 Task: Add Attachment from "Attach a link" to Card Card0000000120 in Board Board0000000030 in Workspace WS0000000010 in Trello. Add Cover Red to Card Card0000000120 in Board Board0000000030 in Workspace WS0000000010 in Trello. Add "Join Card" Button Button0000000120  to Card Card0000000120 in Board Board0000000030 in Workspace WS0000000010 in Trello. Add Description DS0000000120 to Card Card0000000120 in Board Board0000000030 in Workspace WS0000000010 in Trello. Add Comment CM0000000120 to Card Card0000000120 in Board Board0000000030 in Workspace WS0000000010 in Trello
Action: Mouse moved to (685, 84)
Screenshot: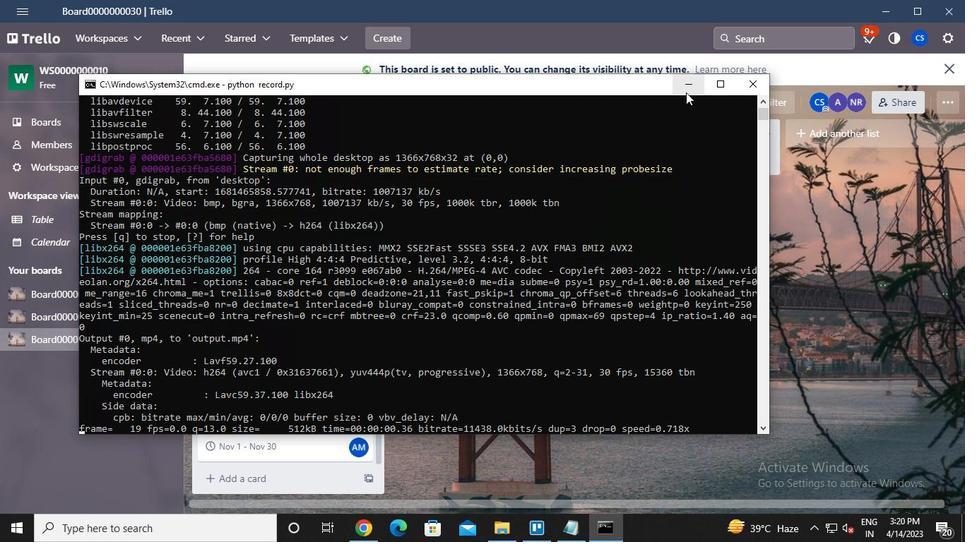 
Action: Mouse pressed left at (685, 84)
Screenshot: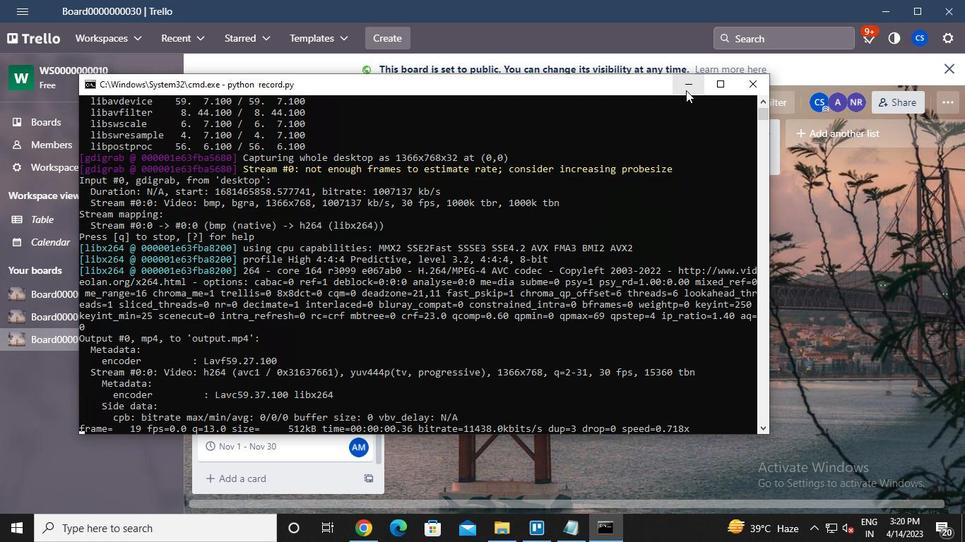 
Action: Mouse moved to (290, 419)
Screenshot: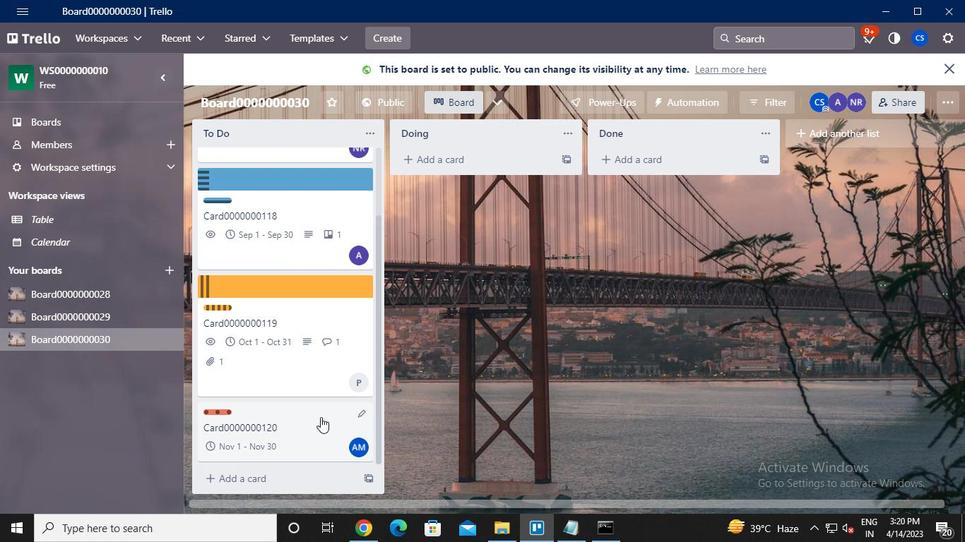 
Action: Mouse pressed left at (290, 419)
Screenshot: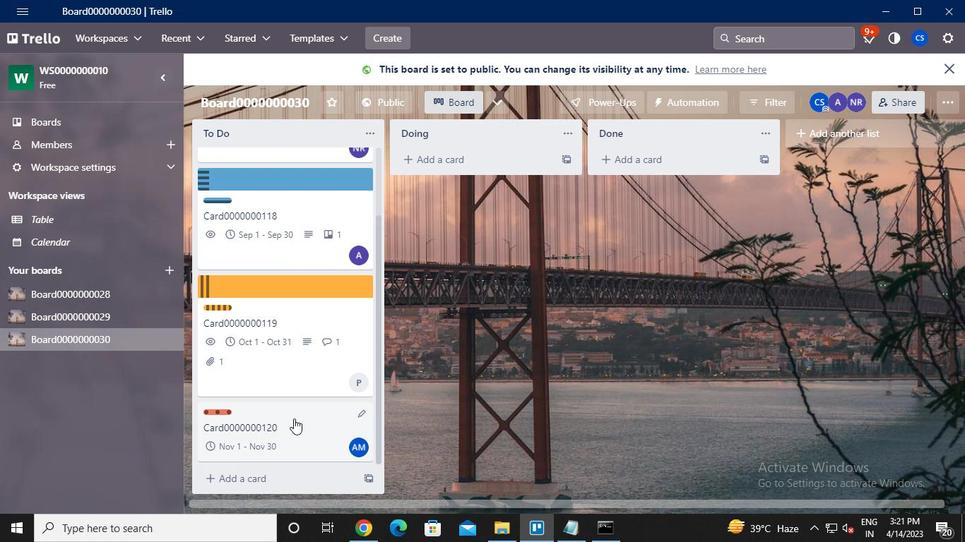
Action: Mouse moved to (666, 305)
Screenshot: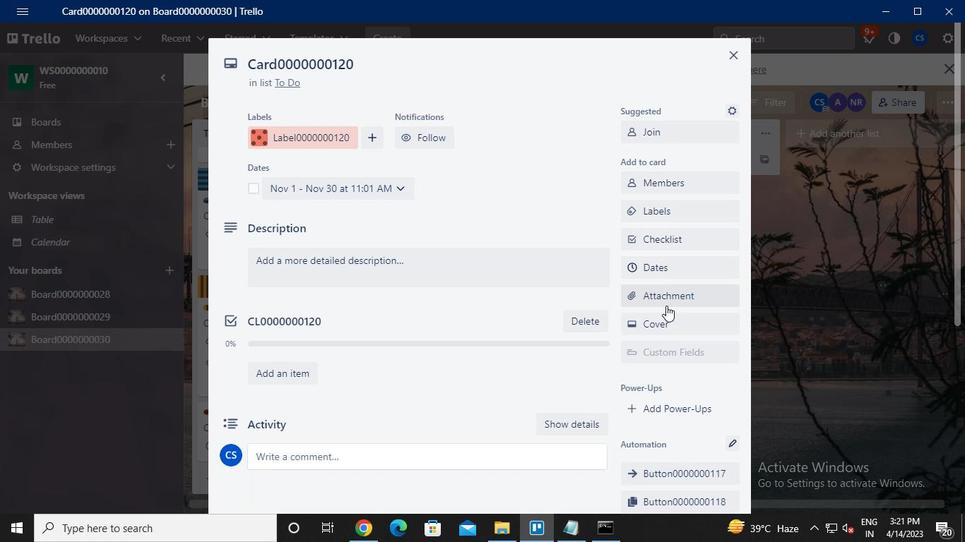 
Action: Mouse pressed left at (666, 305)
Screenshot: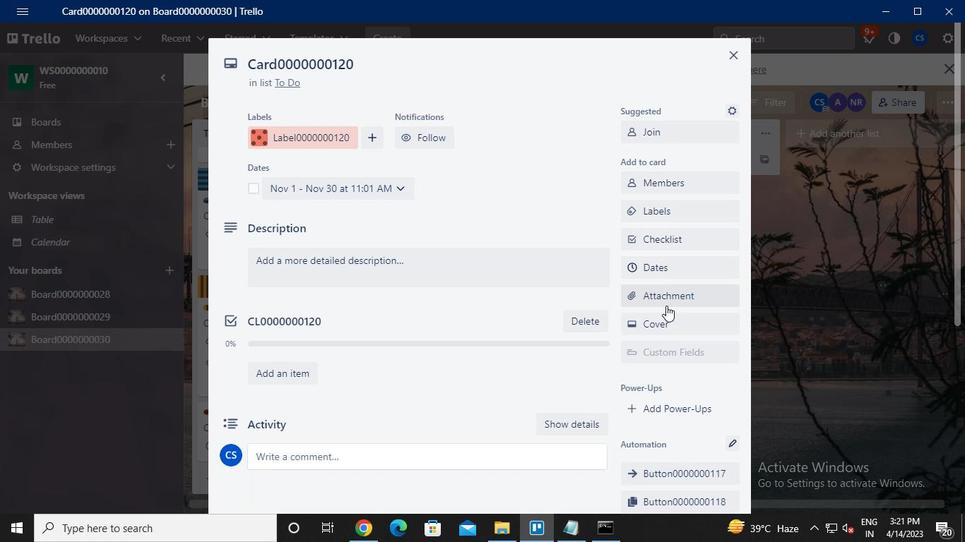 
Action: Keyboard Key.ctrl_l
Screenshot: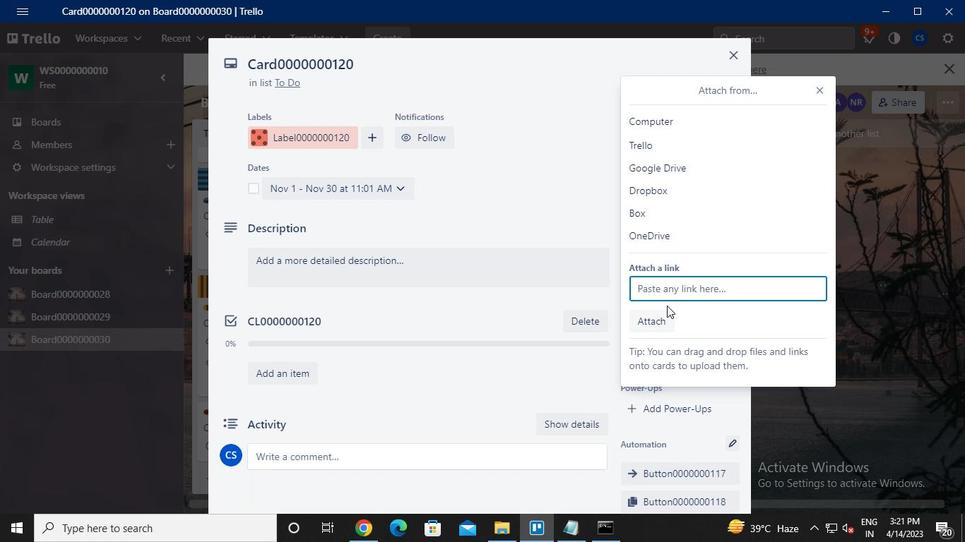 
Action: Keyboard \x16
Screenshot: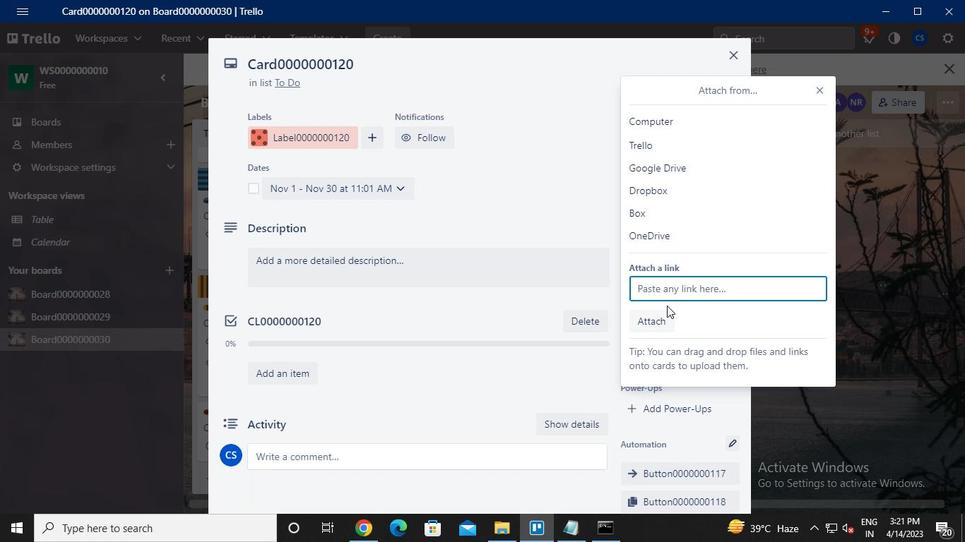 
Action: Keyboard Key.enter
Screenshot: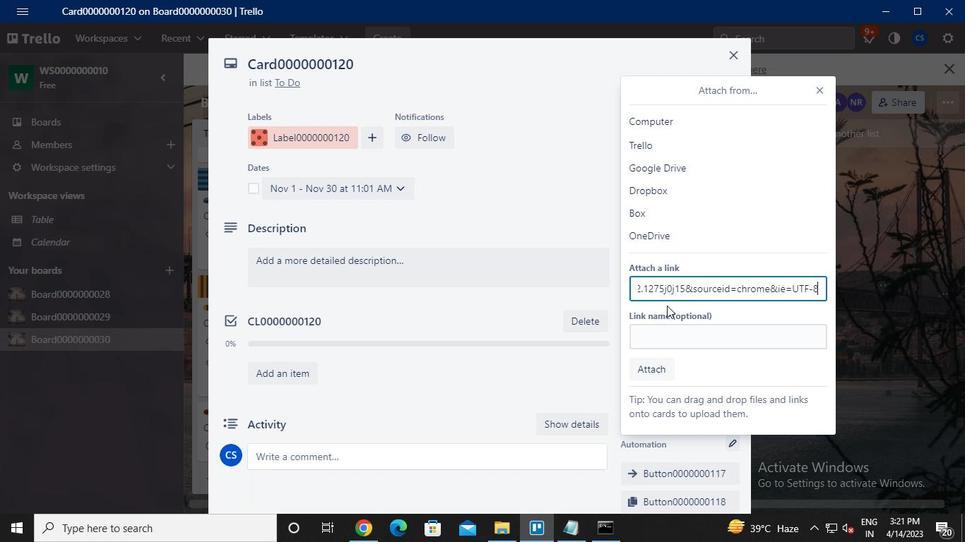 
Action: Mouse moved to (671, 319)
Screenshot: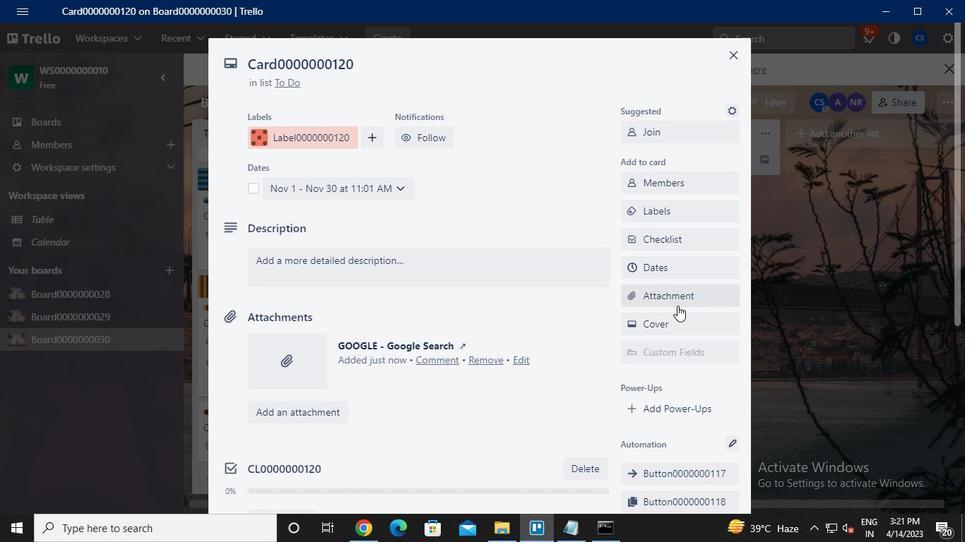
Action: Mouse pressed left at (671, 319)
Screenshot: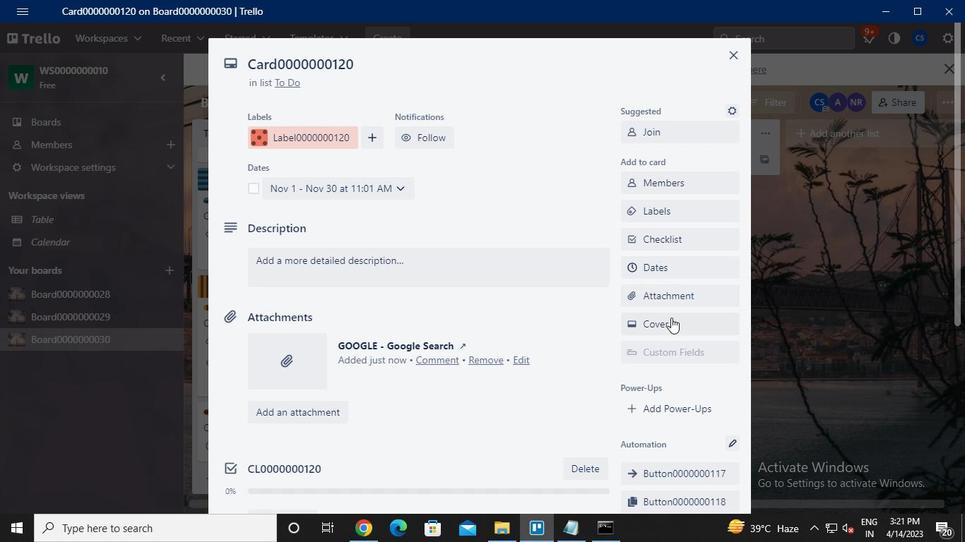 
Action: Mouse moved to (771, 228)
Screenshot: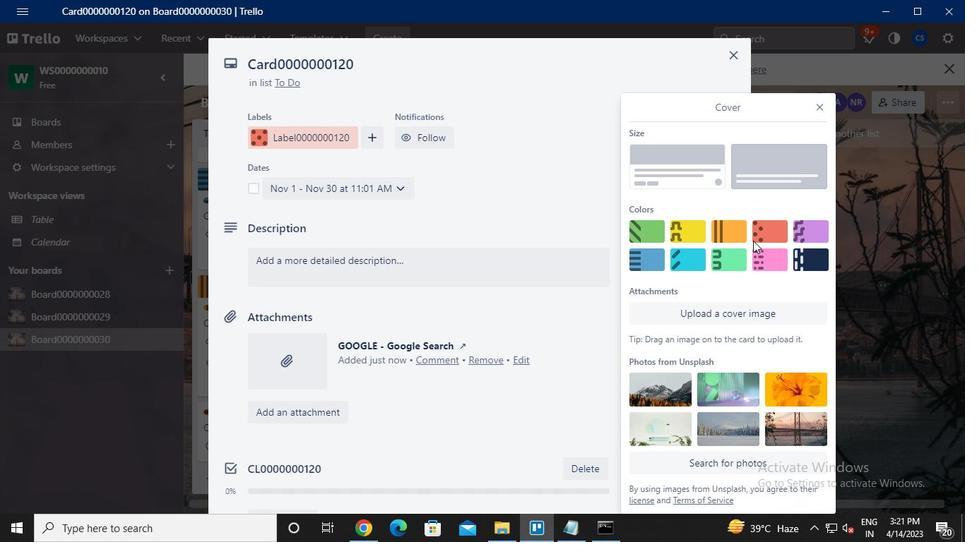 
Action: Mouse pressed left at (771, 228)
Screenshot: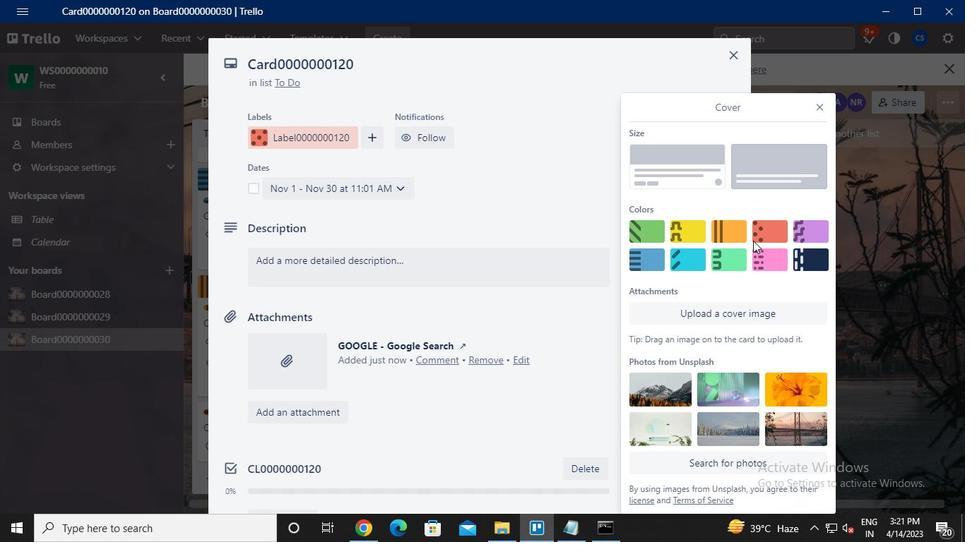 
Action: Mouse moved to (820, 83)
Screenshot: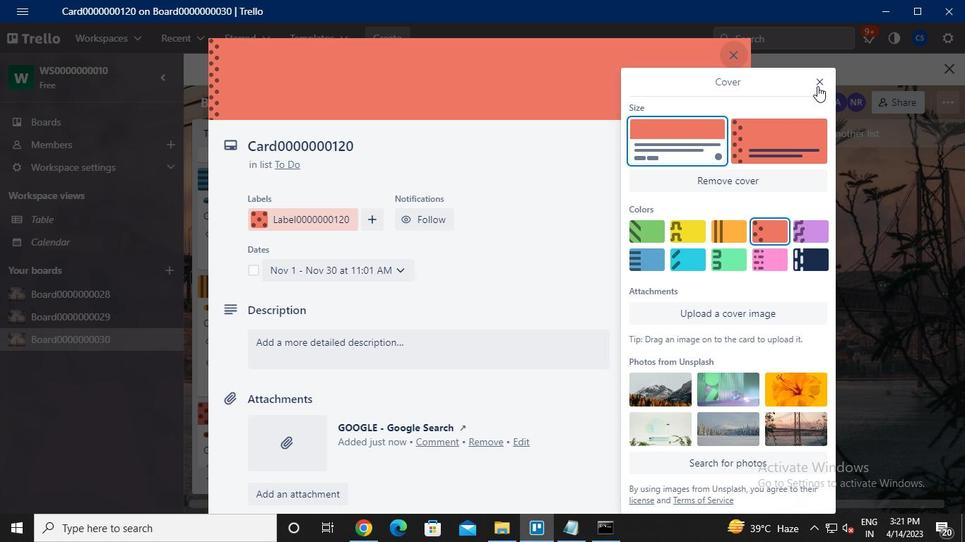 
Action: Mouse pressed left at (820, 83)
Screenshot: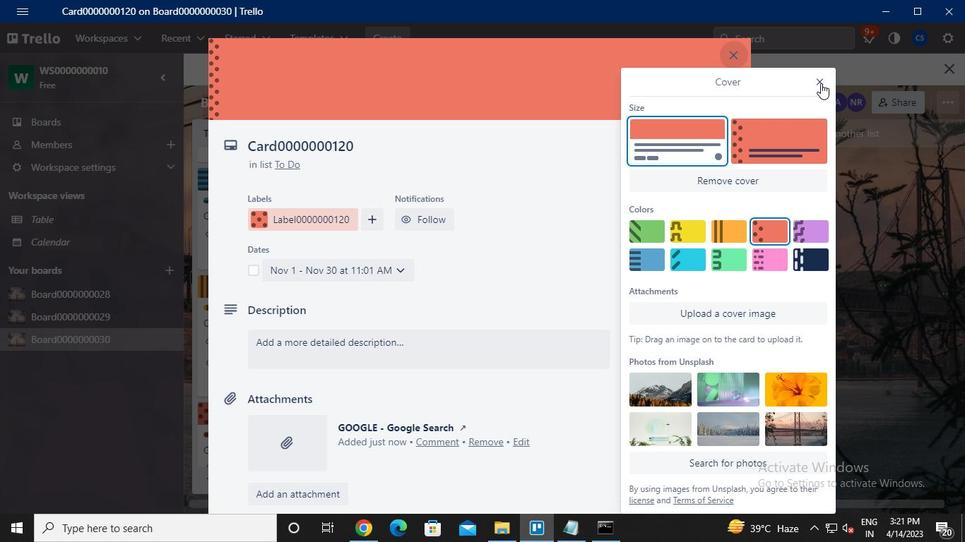 
Action: Mouse moved to (669, 252)
Screenshot: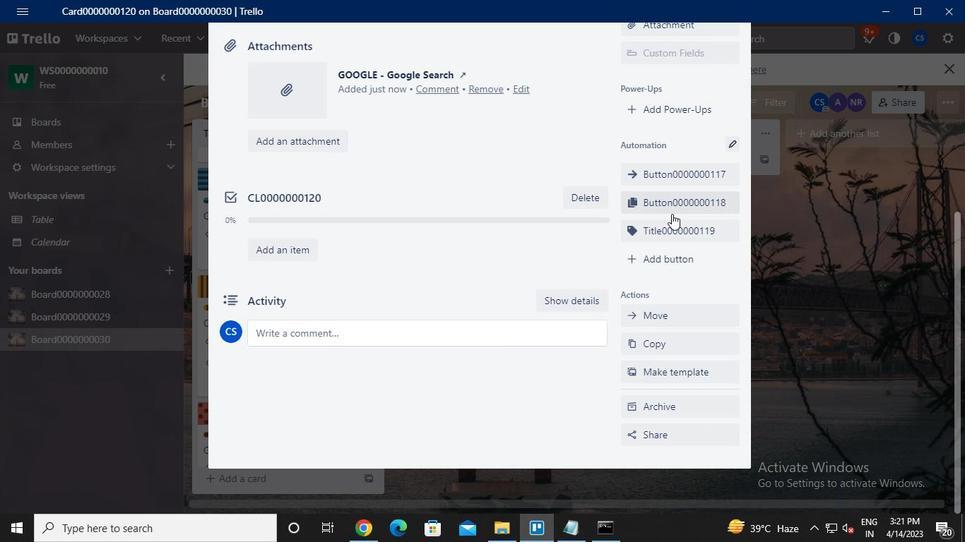 
Action: Mouse pressed left at (669, 252)
Screenshot: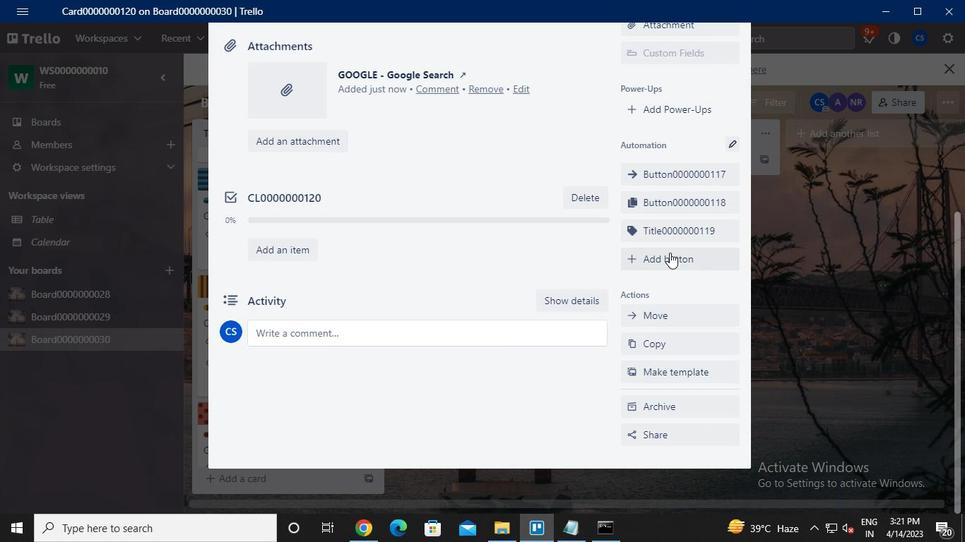
Action: Mouse moved to (685, 209)
Screenshot: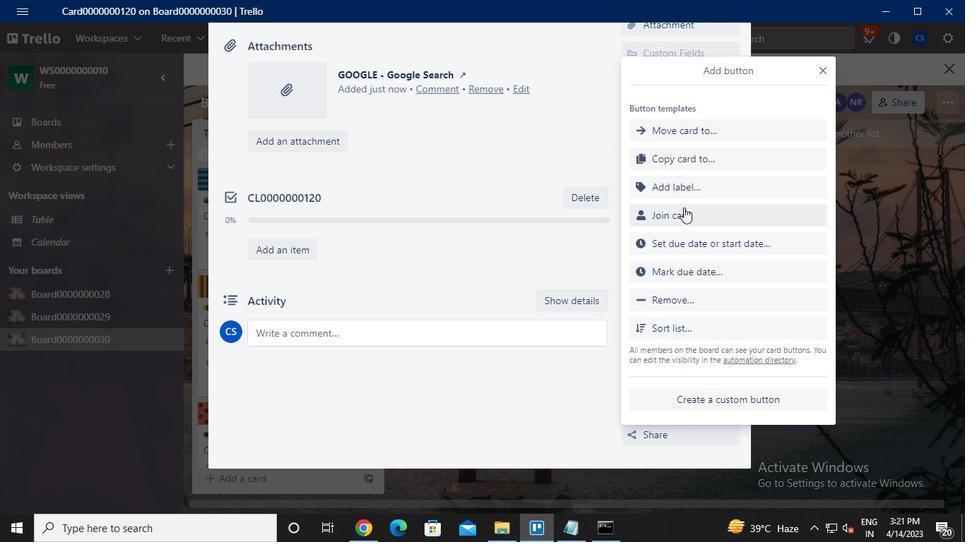
Action: Mouse pressed left at (685, 209)
Screenshot: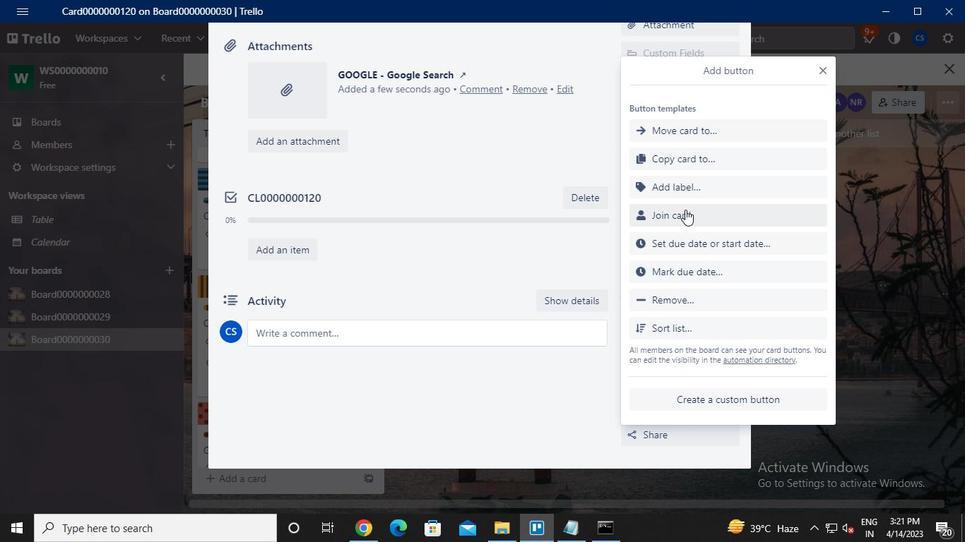 
Action: Mouse moved to (660, 209)
Screenshot: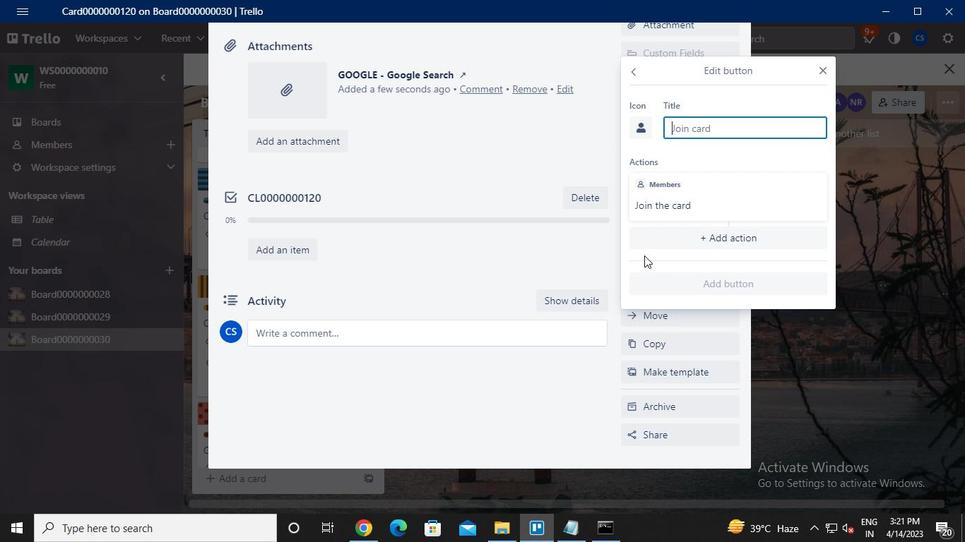 
Action: Keyboard Key.caps_lock
Screenshot: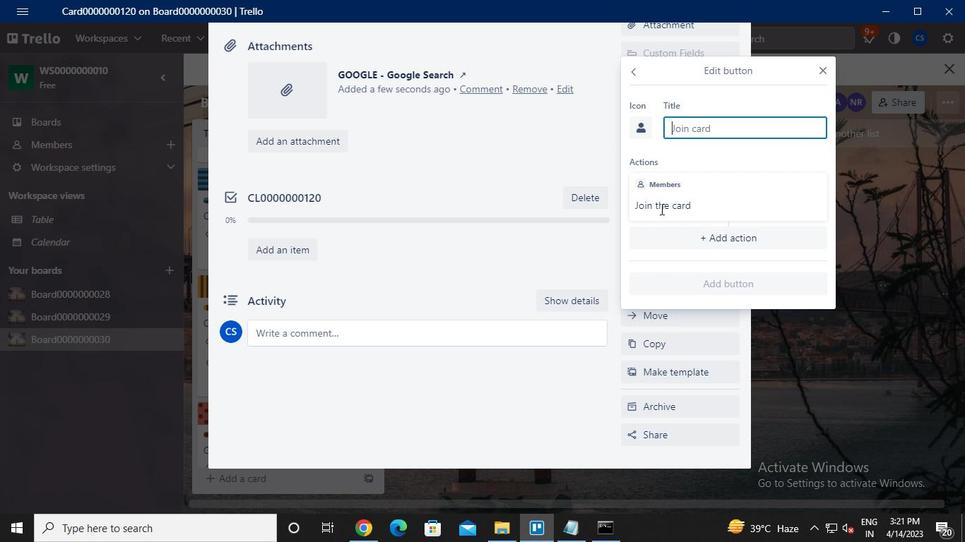 
Action: Keyboard Key.caps_lock
Screenshot: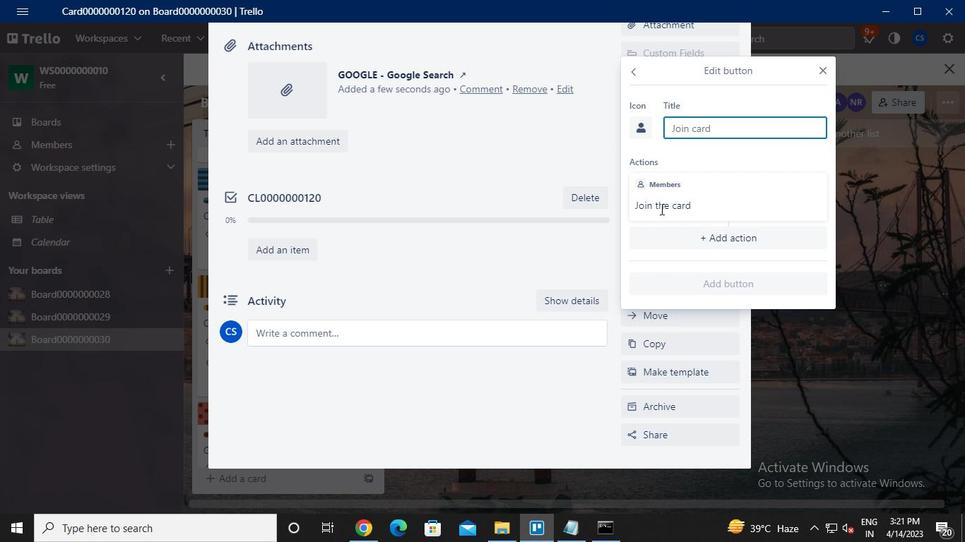 
Action: Keyboard b
Screenshot: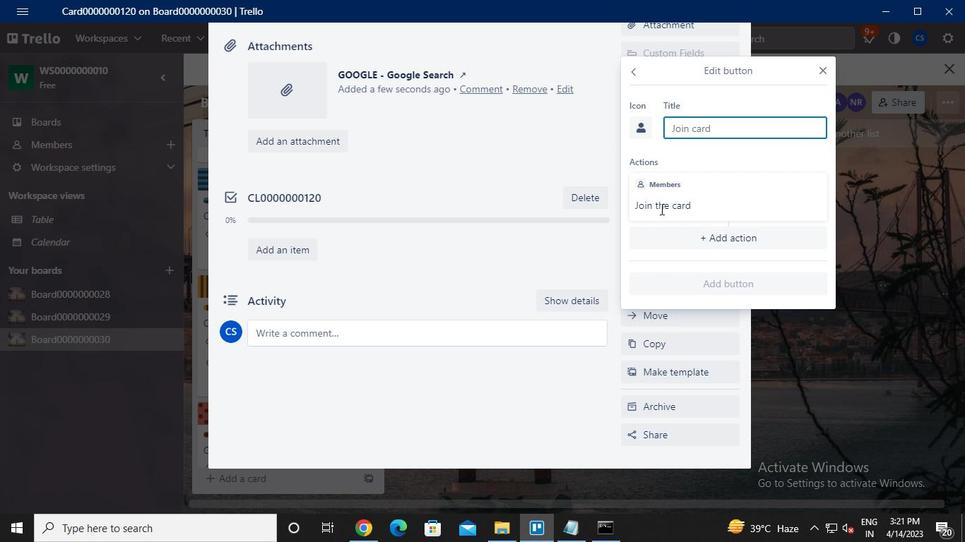
Action: Keyboard Key.caps_lock
Screenshot: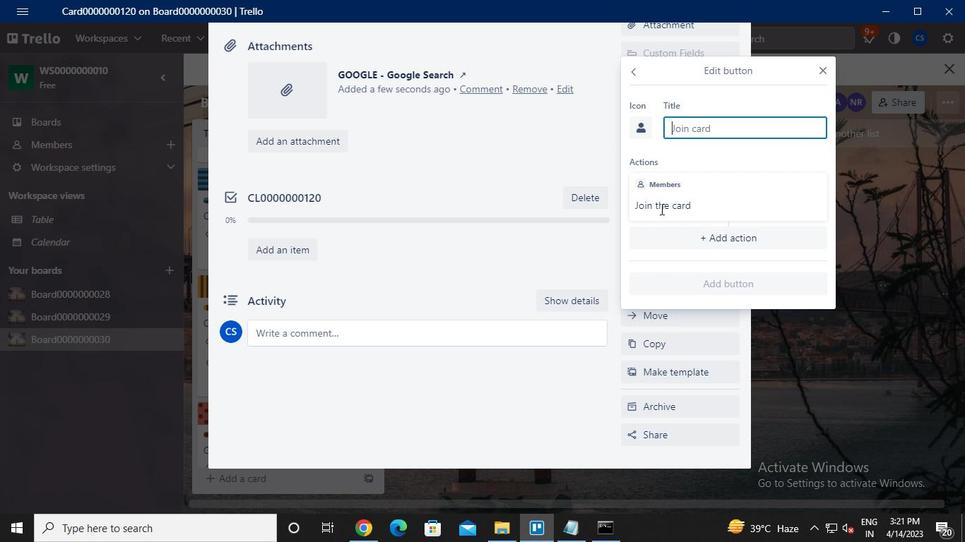 
Action: Keyboard u
Screenshot: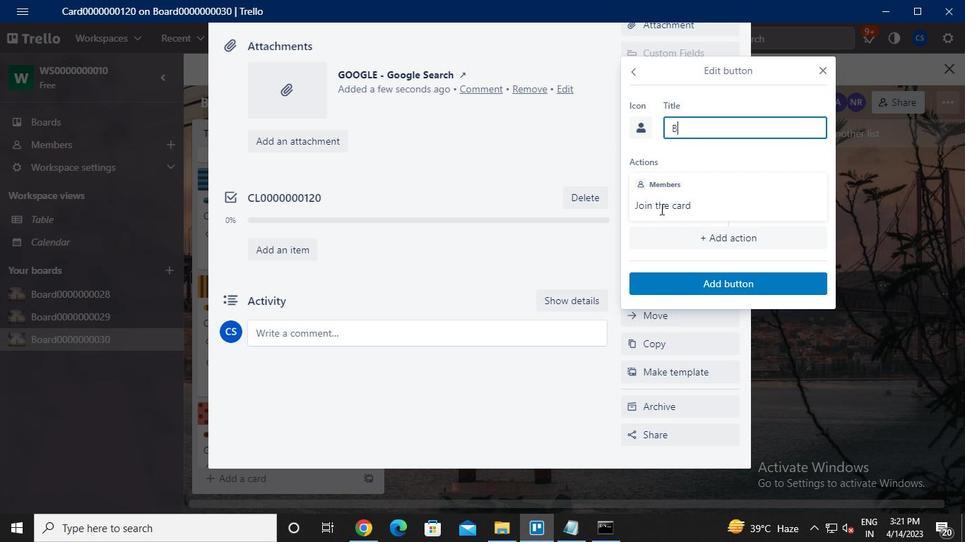 
Action: Keyboard t
Screenshot: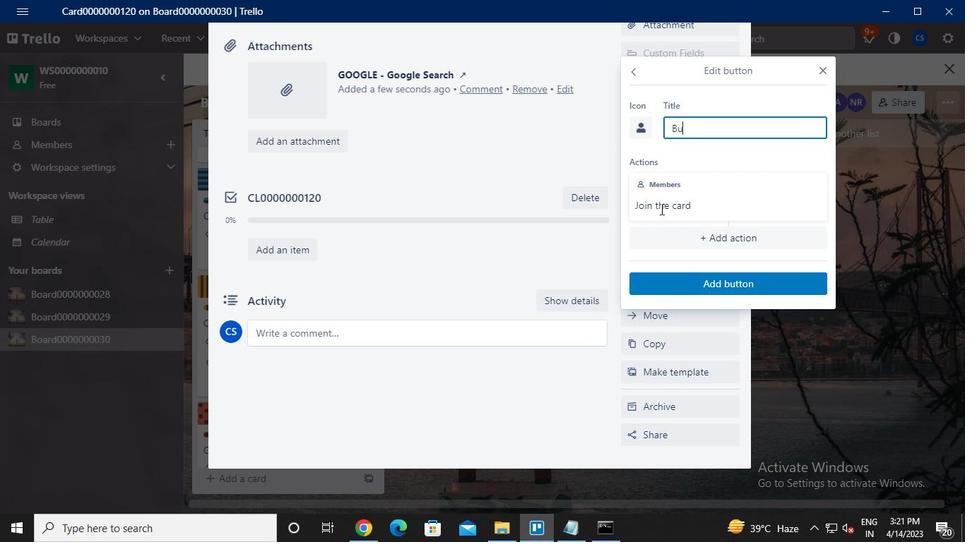 
Action: Keyboard t
Screenshot: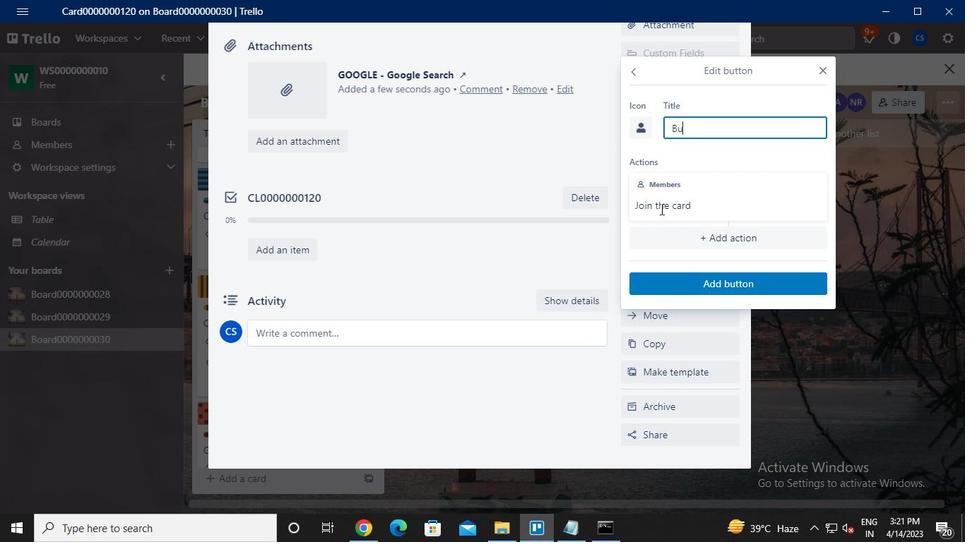 
Action: Keyboard o
Screenshot: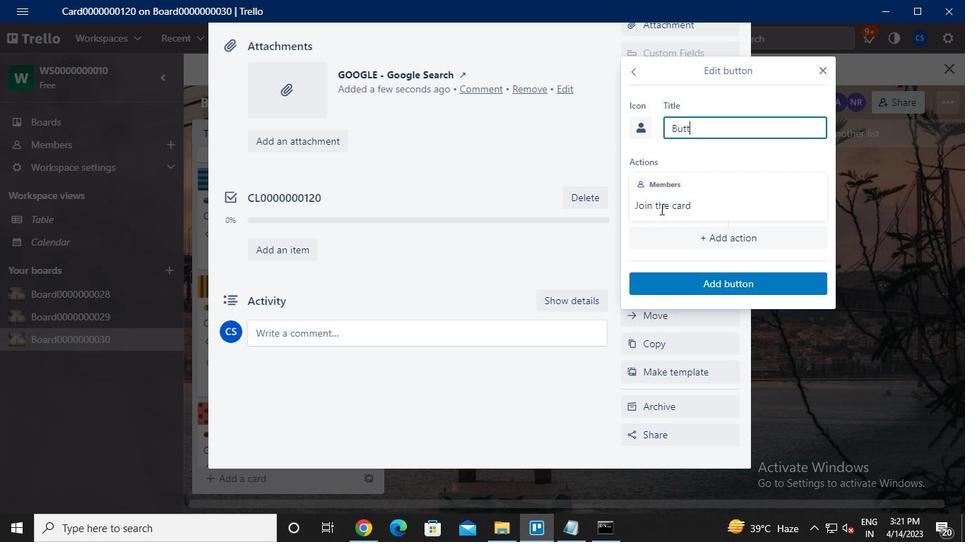 
Action: Keyboard n
Screenshot: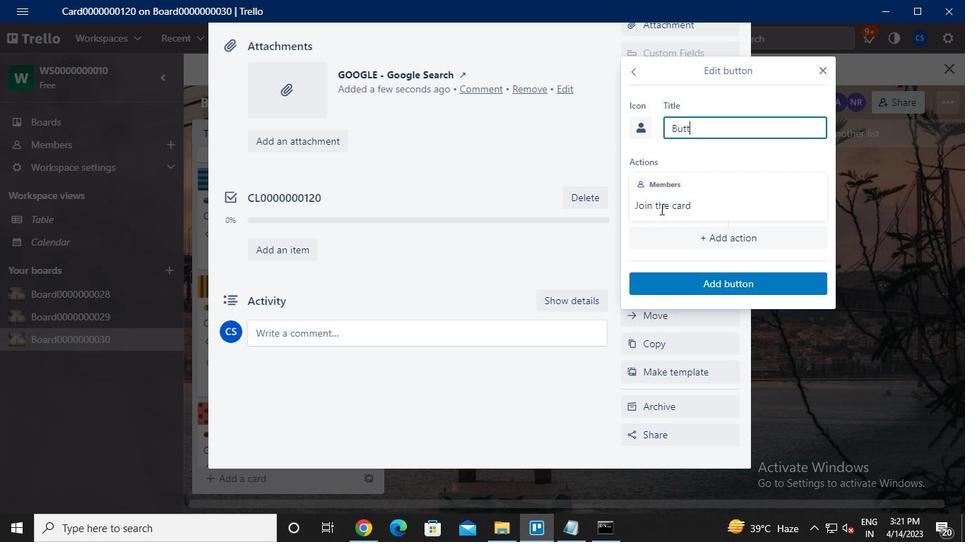 
Action: Keyboard <96>
Screenshot: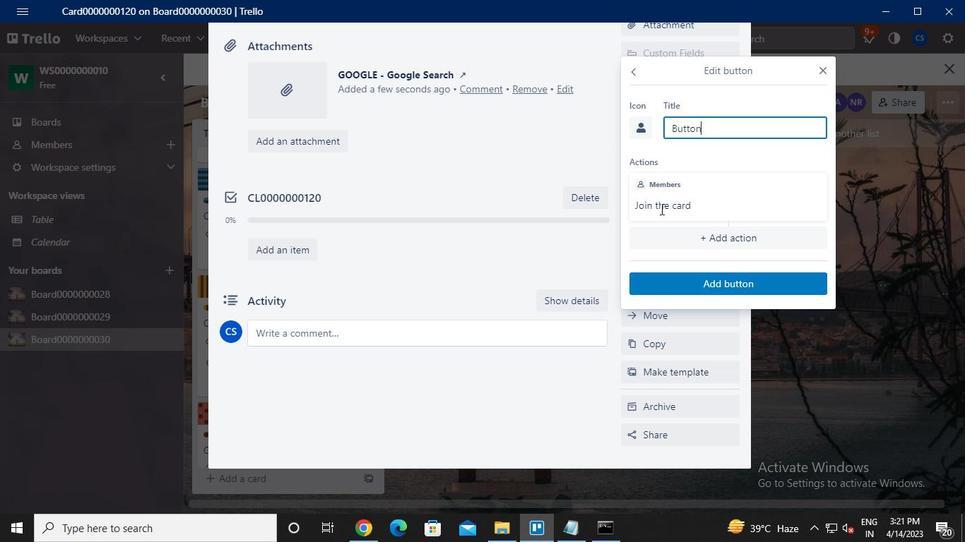 
Action: Keyboard <96>
Screenshot: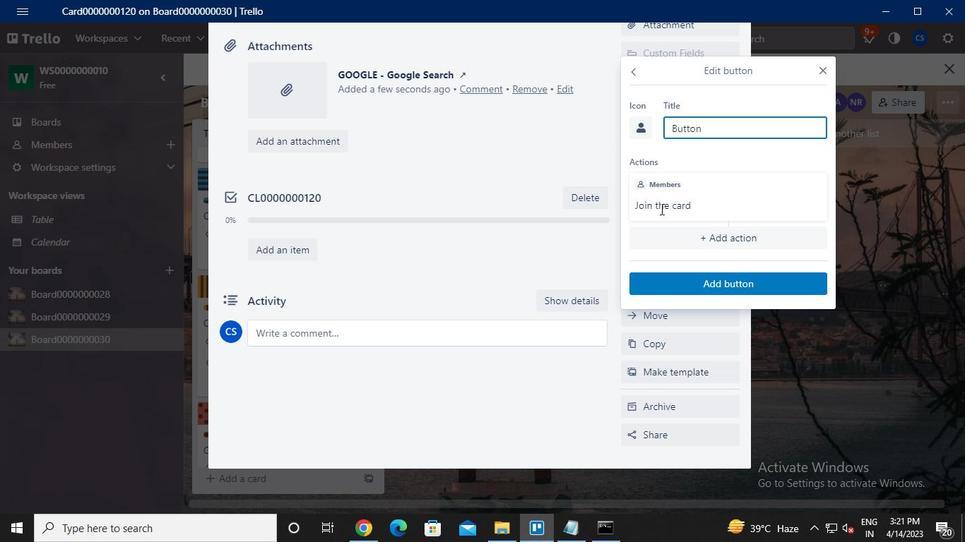
Action: Keyboard <96>
Screenshot: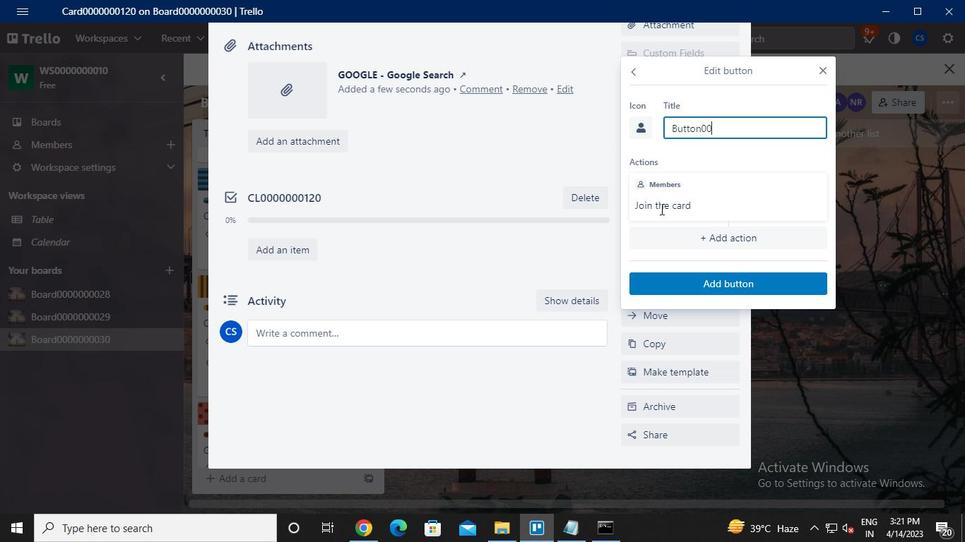 
Action: Keyboard <96>
Screenshot: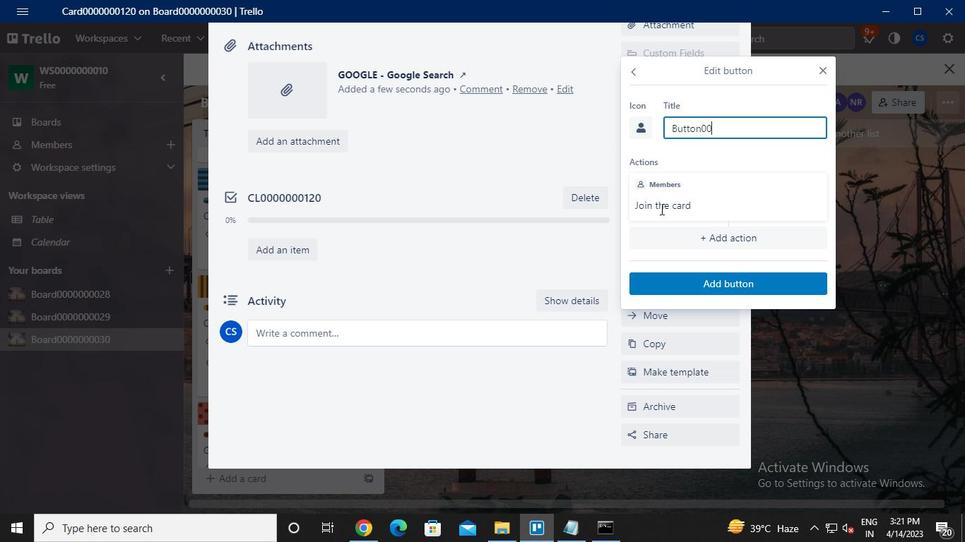 
Action: Keyboard <96>
Screenshot: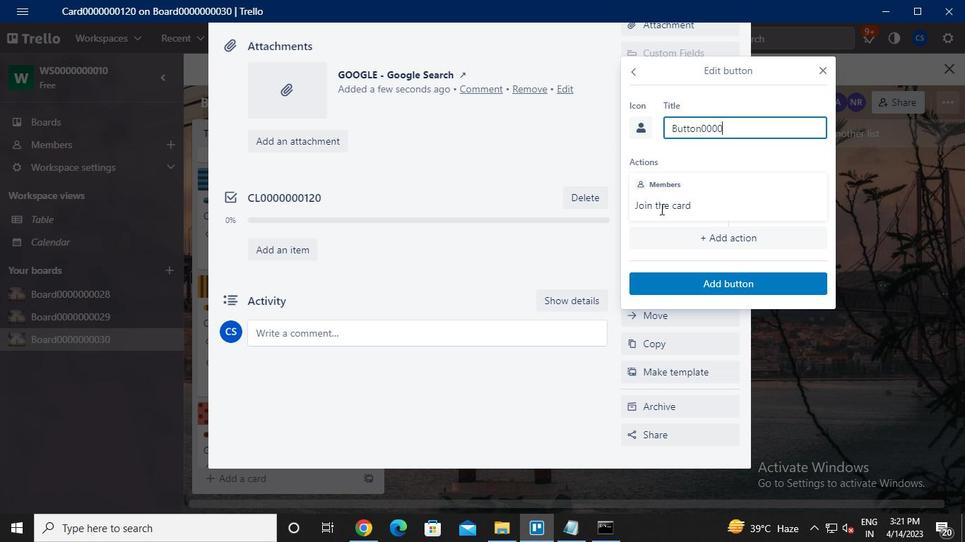 
Action: Keyboard <96>
Screenshot: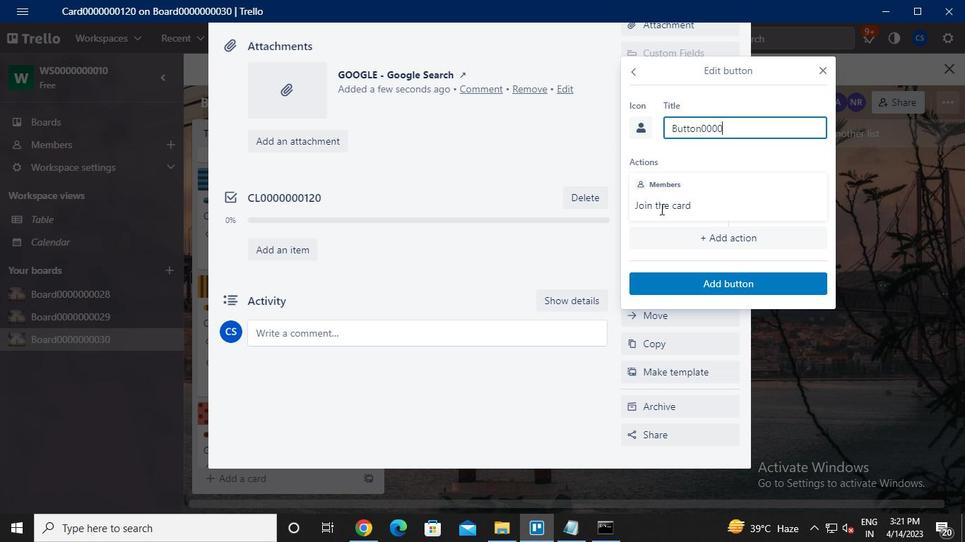 
Action: Keyboard <96>
Screenshot: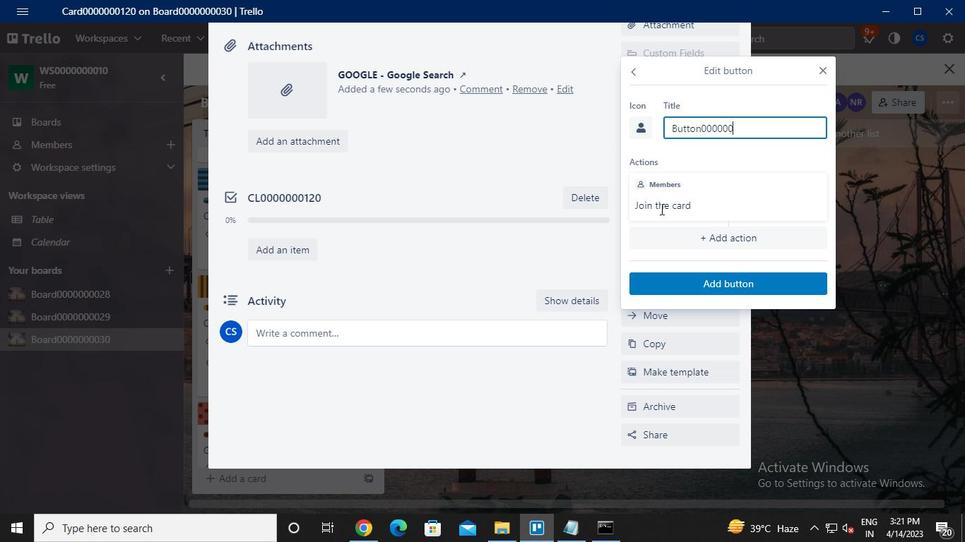 
Action: Keyboard <97>
Screenshot: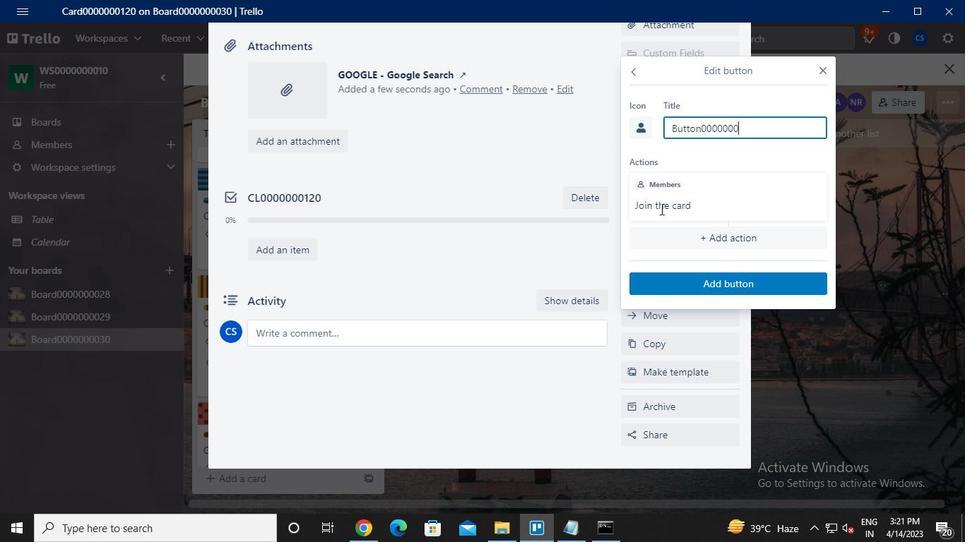 
Action: Keyboard <98>
Screenshot: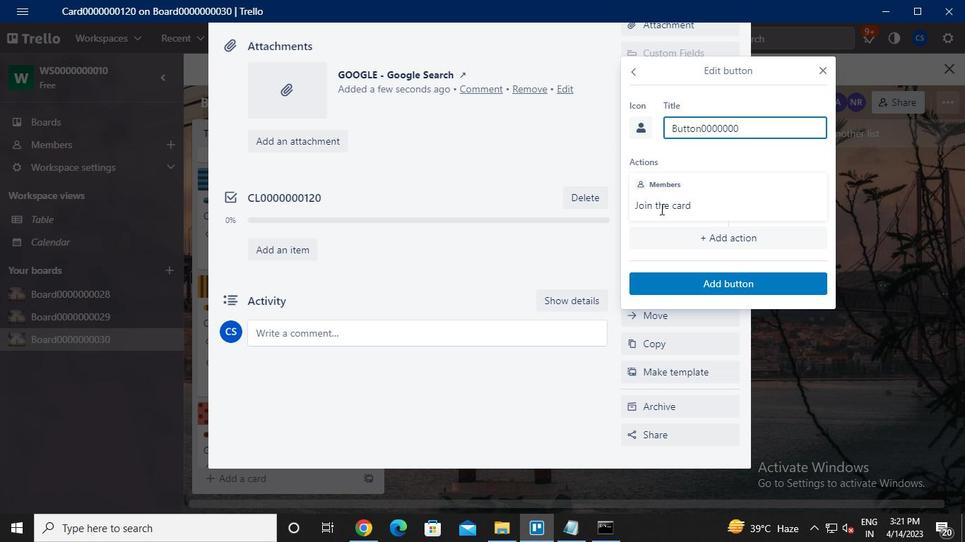 
Action: Keyboard <96>
Screenshot: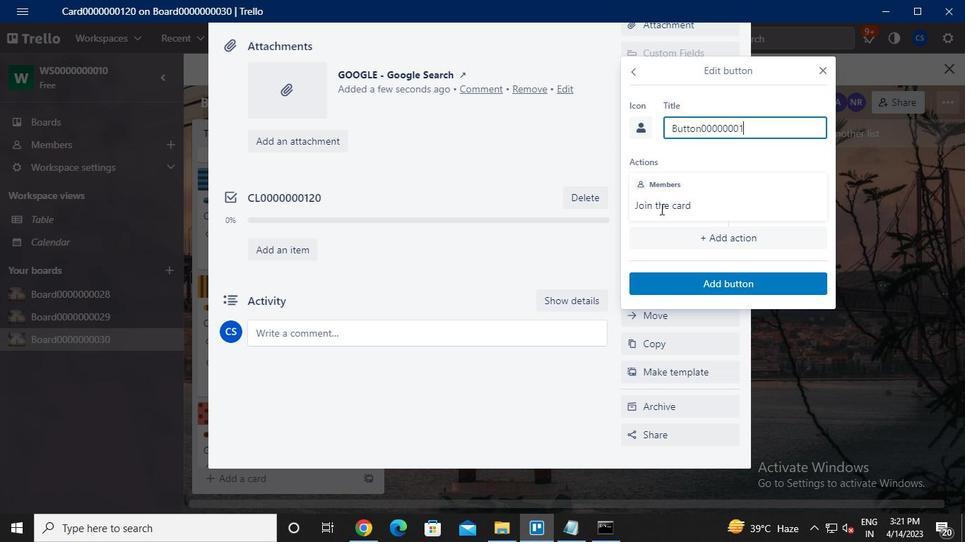 
Action: Mouse moved to (717, 277)
Screenshot: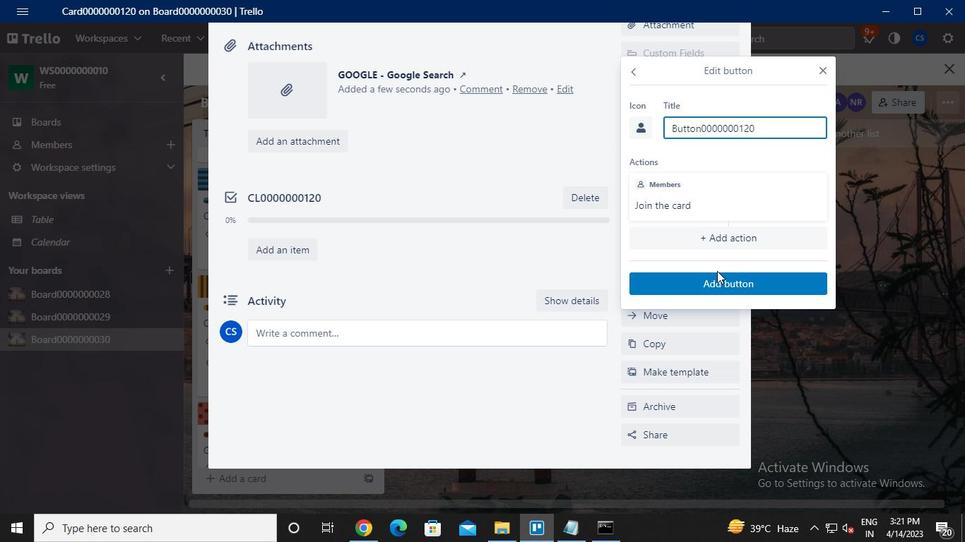 
Action: Mouse pressed left at (717, 277)
Screenshot: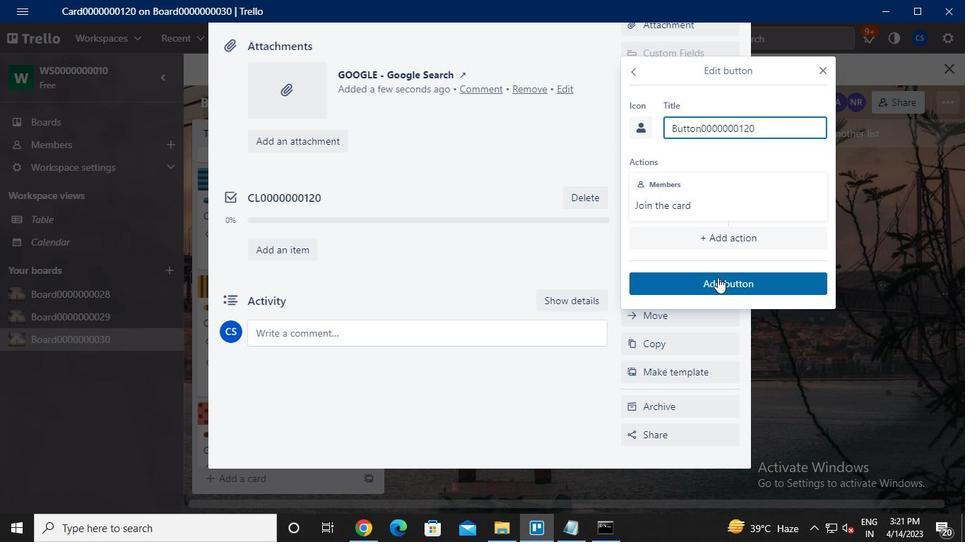 
Action: Mouse moved to (383, 139)
Screenshot: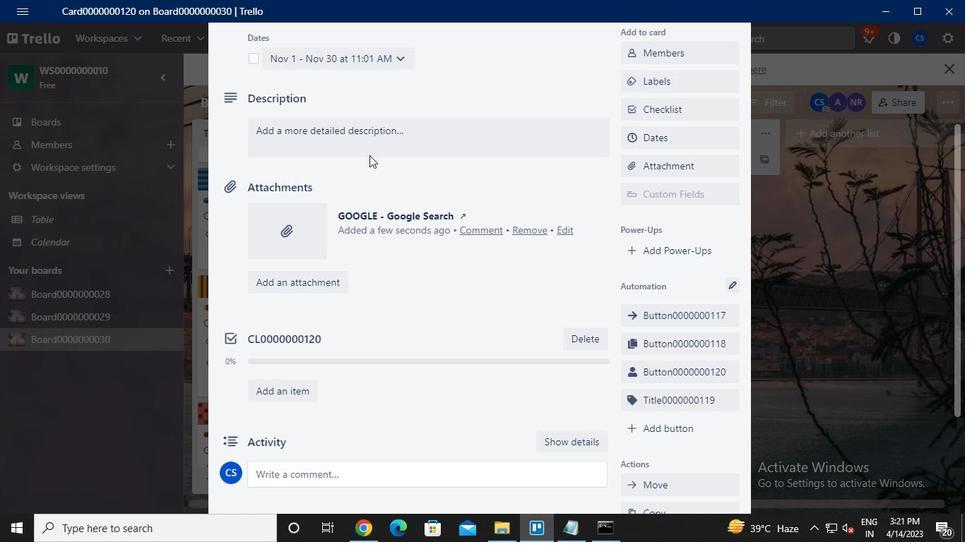 
Action: Mouse pressed left at (383, 139)
Screenshot: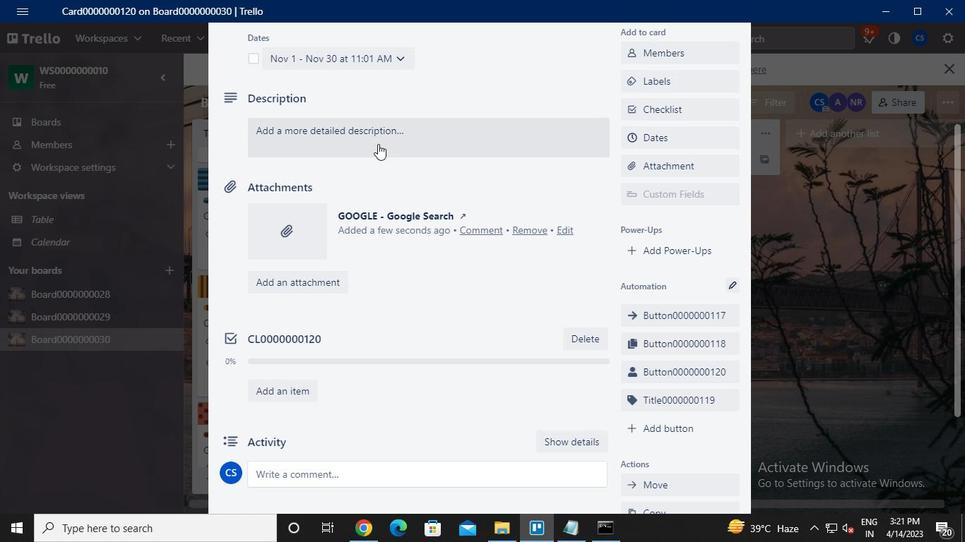 
Action: Keyboard Key.caps_lock
Screenshot: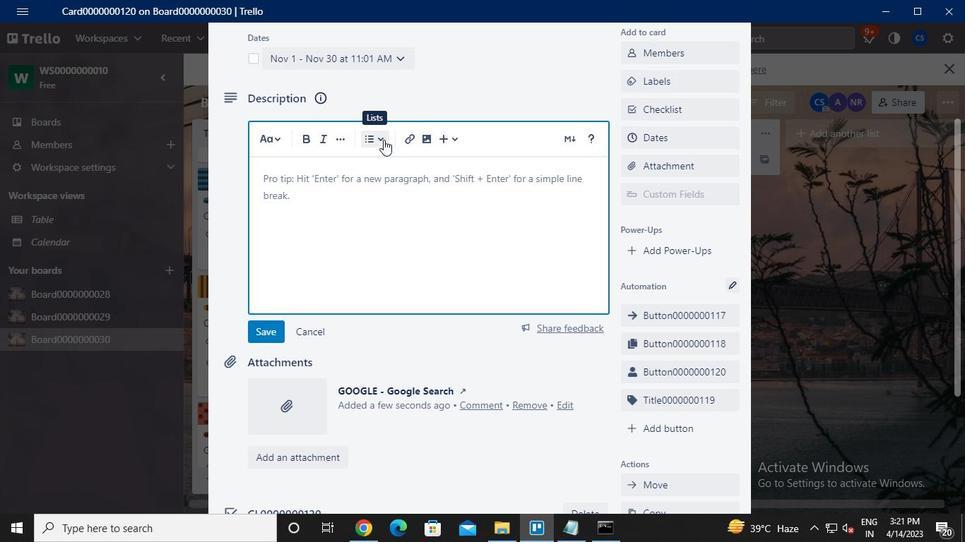 
Action: Keyboard d
Screenshot: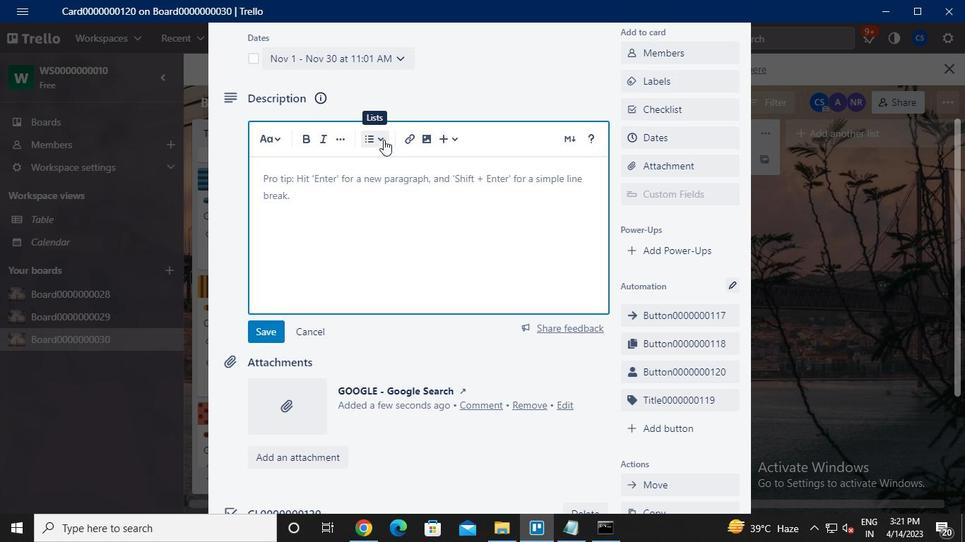 
Action: Keyboard s
Screenshot: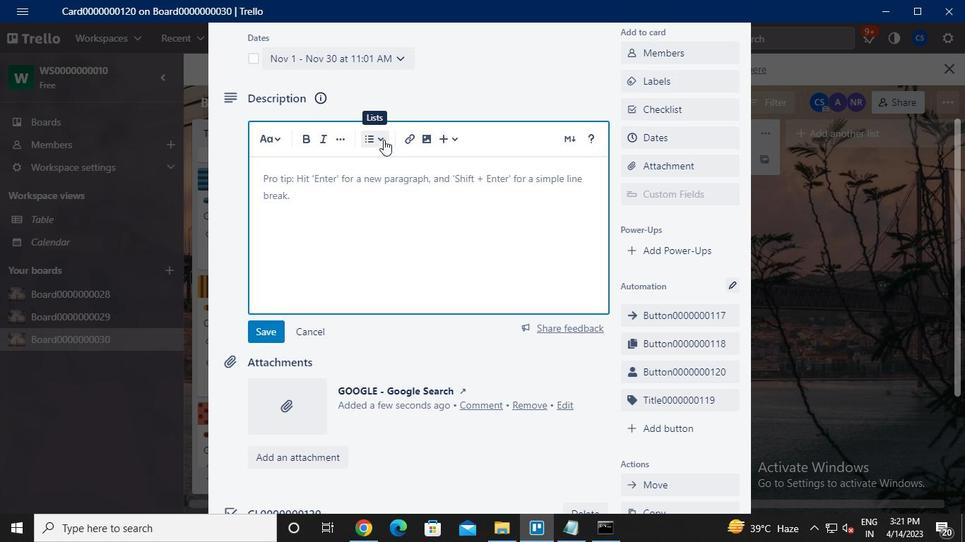 
Action: Keyboard <96>
Screenshot: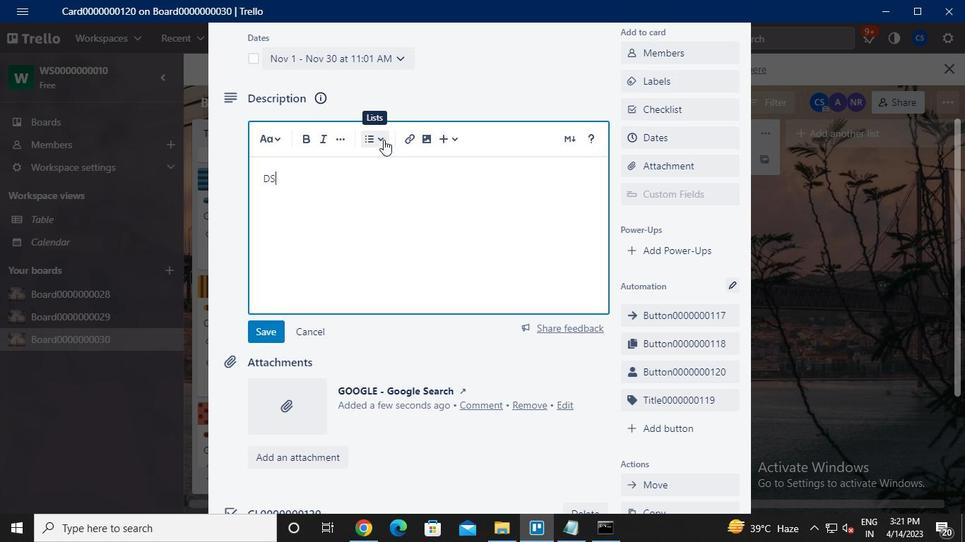 
Action: Keyboard <96>
Screenshot: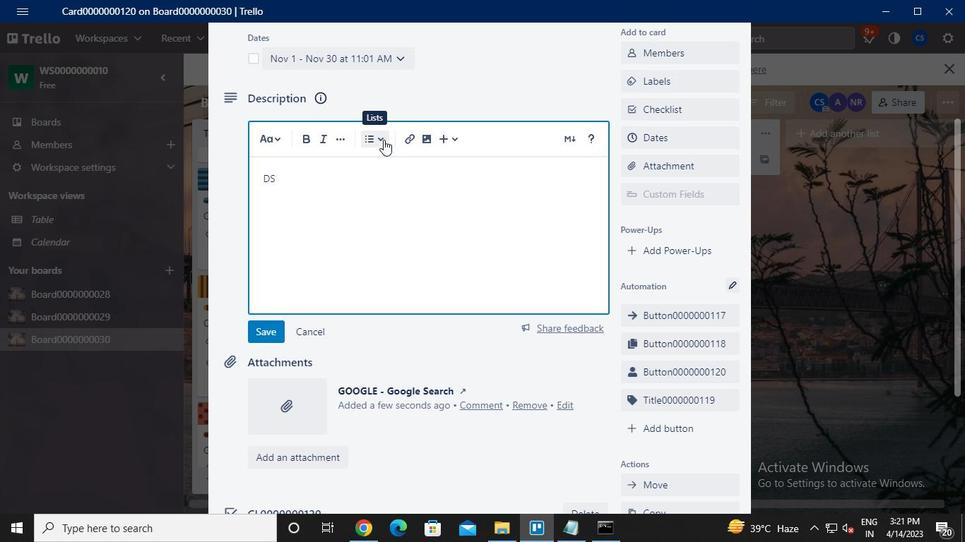 
Action: Keyboard <96>
Screenshot: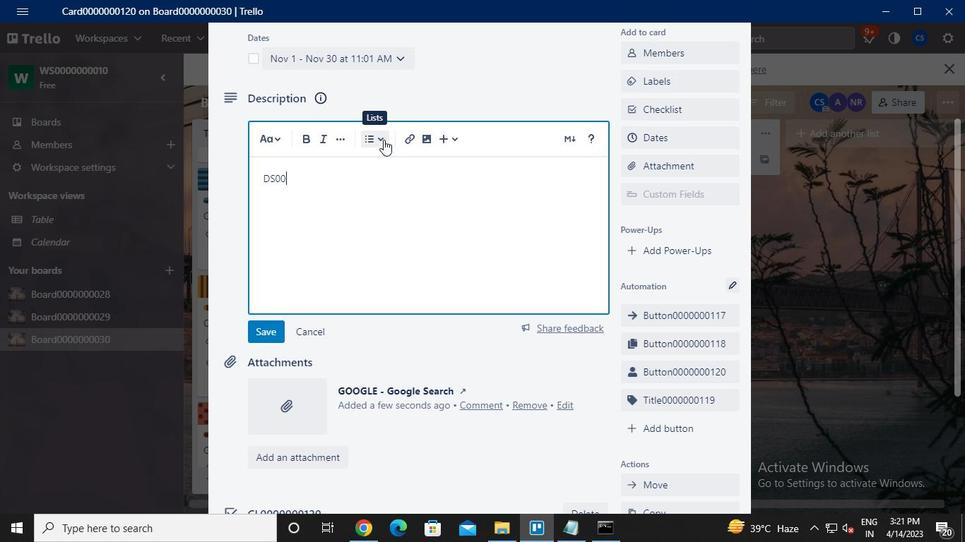 
Action: Keyboard <96>
Screenshot: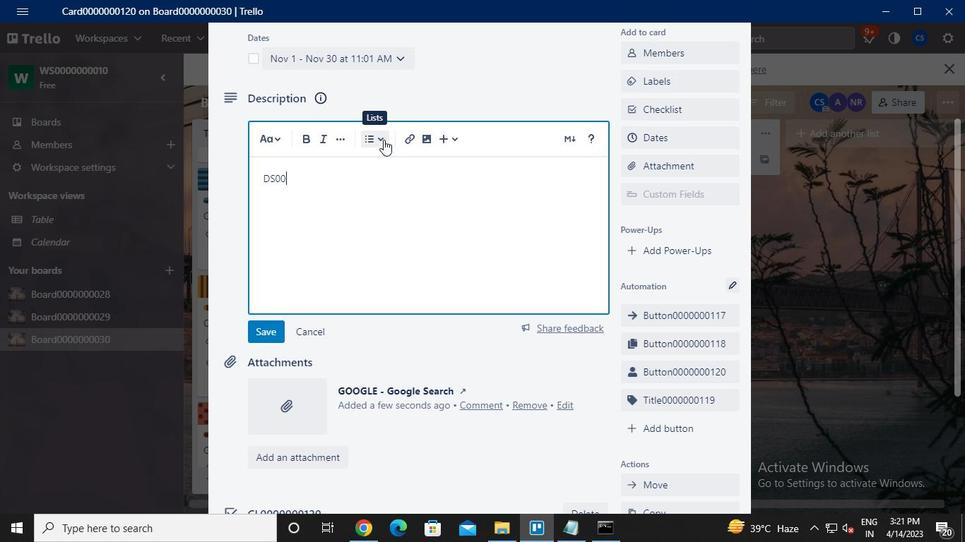 
Action: Keyboard <96>
Screenshot: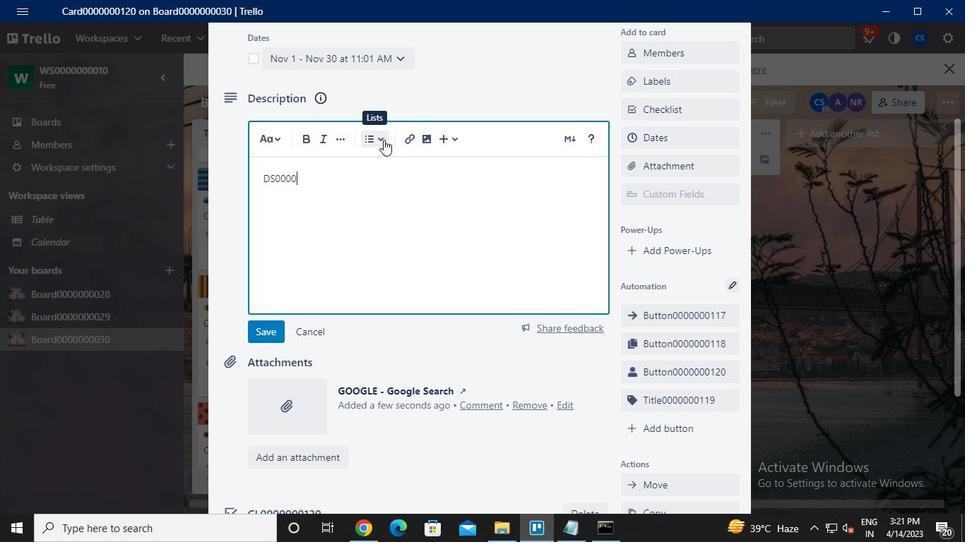 
Action: Keyboard <96>
Screenshot: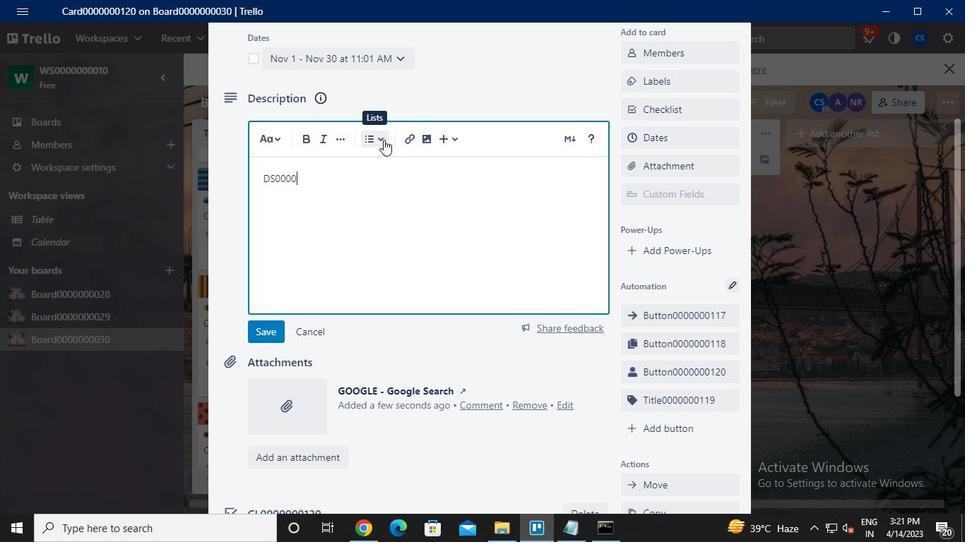 
Action: Keyboard <96>
Screenshot: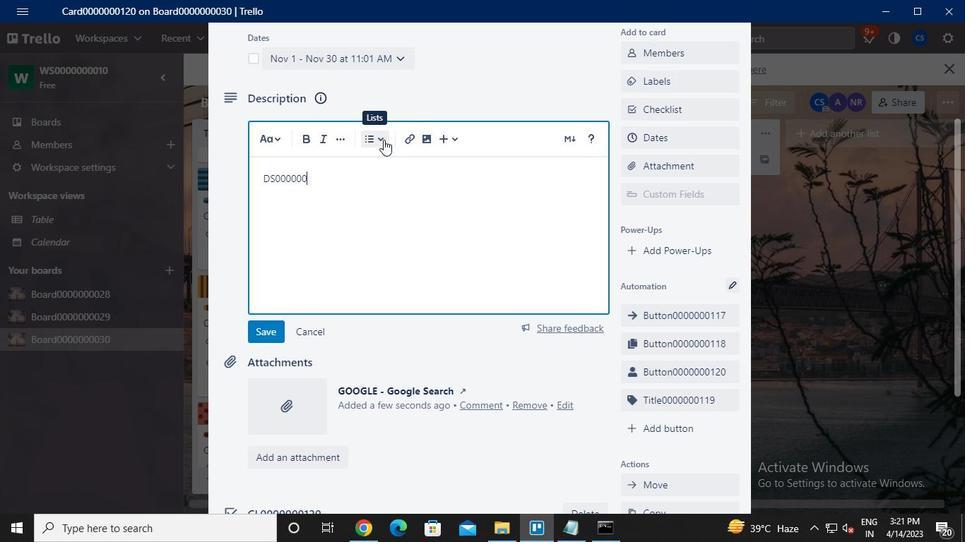 
Action: Keyboard <97>
Screenshot: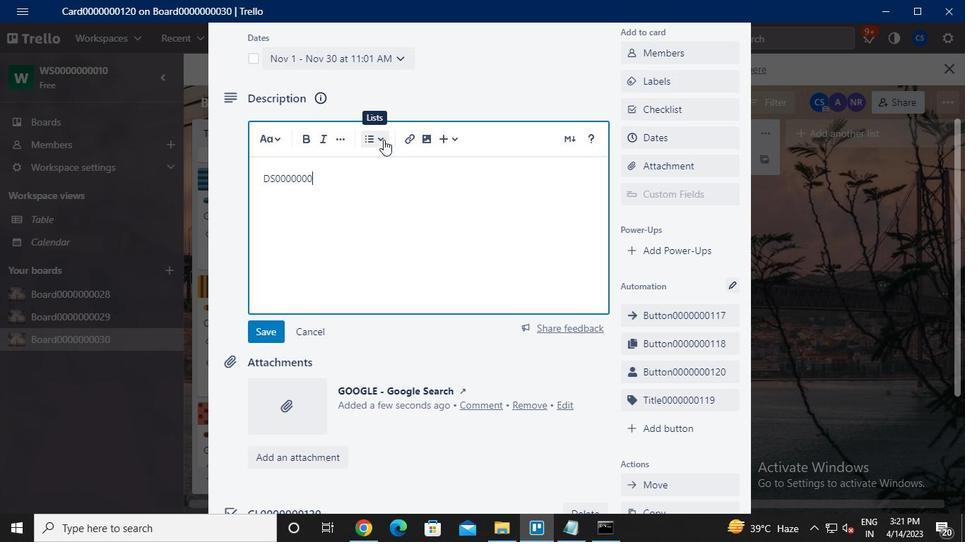 
Action: Keyboard <98>
Screenshot: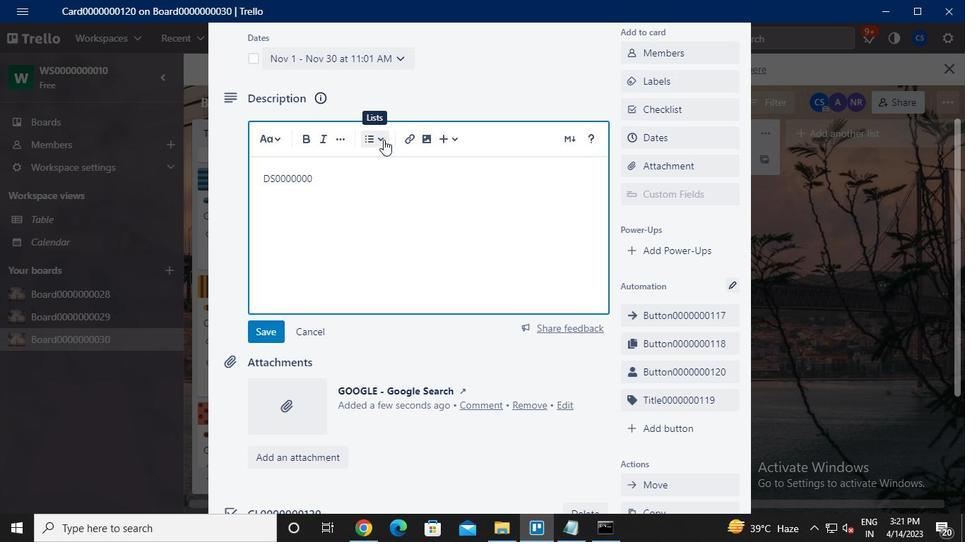 
Action: Keyboard <96>
Screenshot: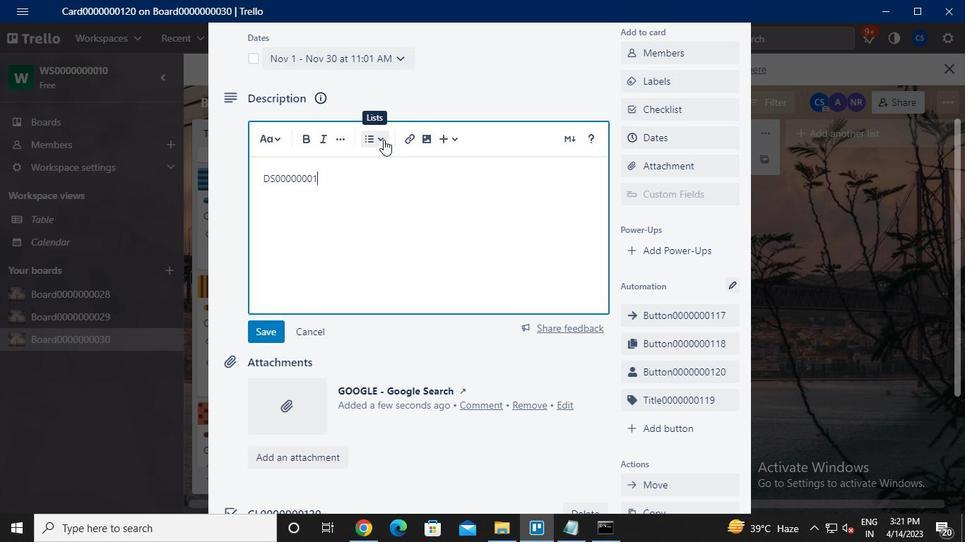
Action: Mouse moved to (270, 328)
Screenshot: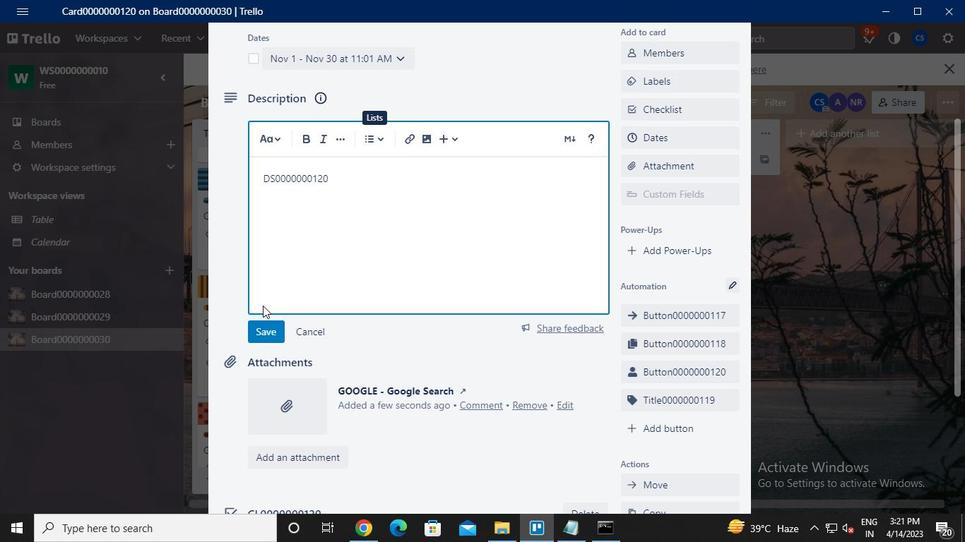 
Action: Mouse pressed left at (270, 328)
Screenshot: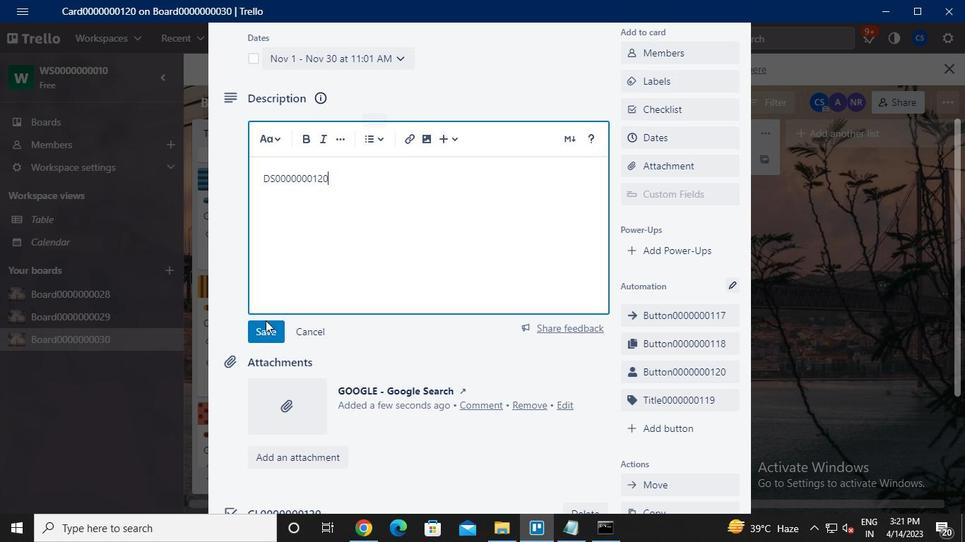 
Action: Mouse moved to (359, 277)
Screenshot: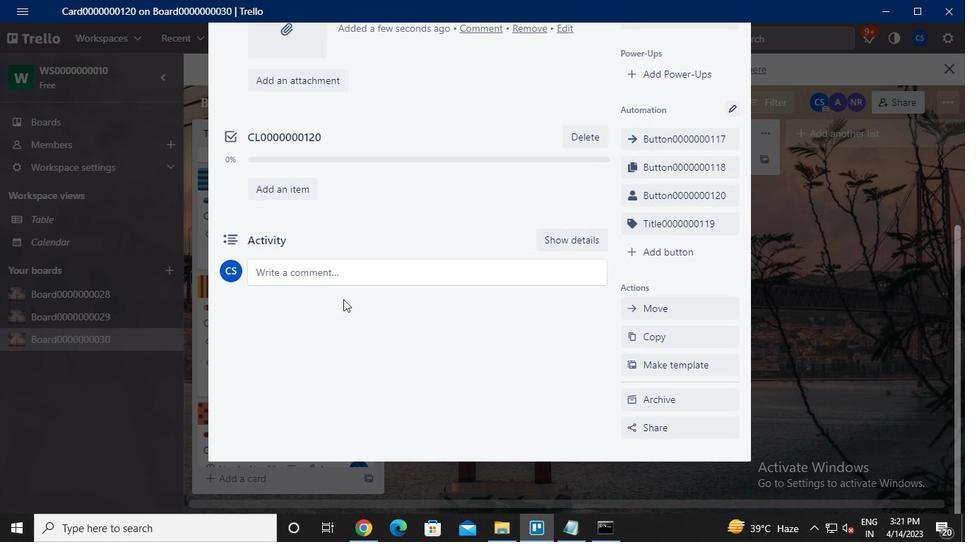 
Action: Mouse pressed left at (359, 277)
Screenshot: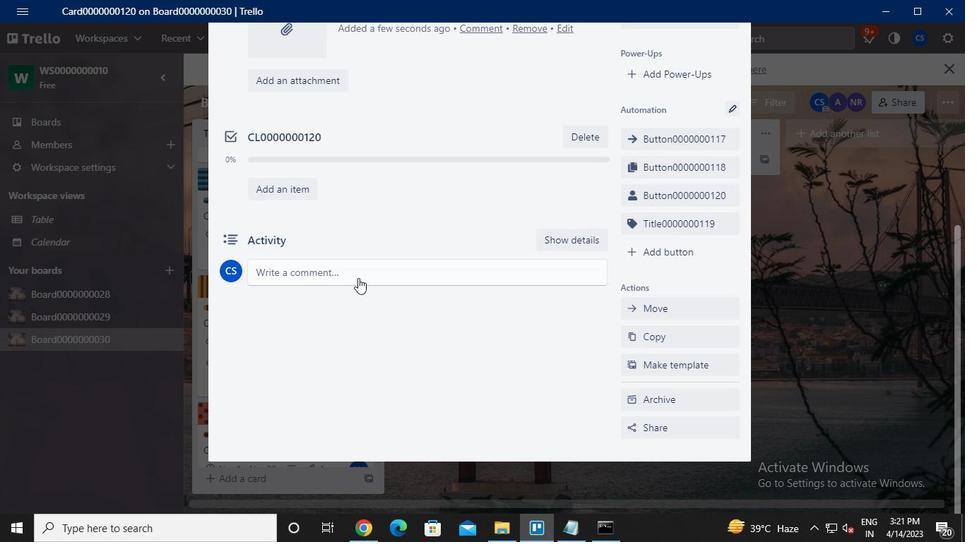 
Action: Keyboard c
Screenshot: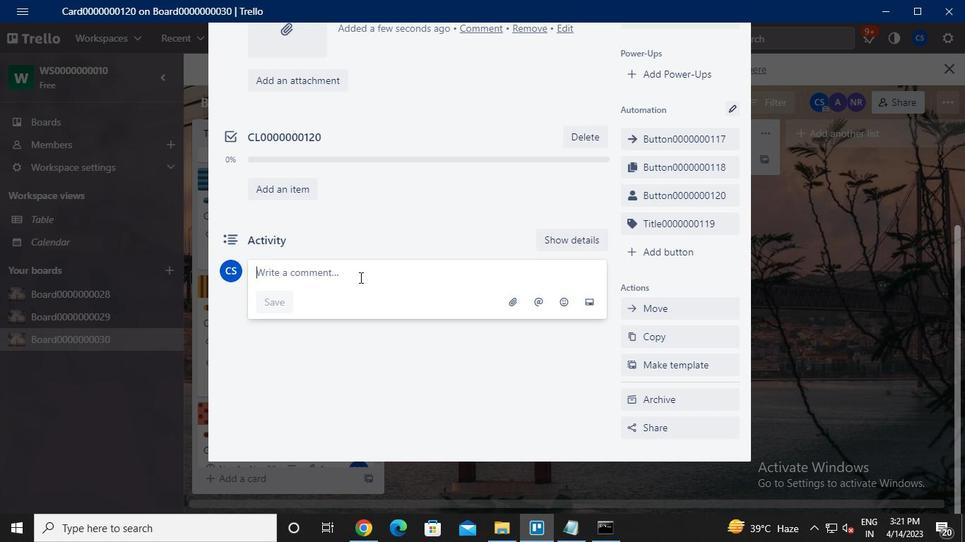 
Action: Keyboard m
Screenshot: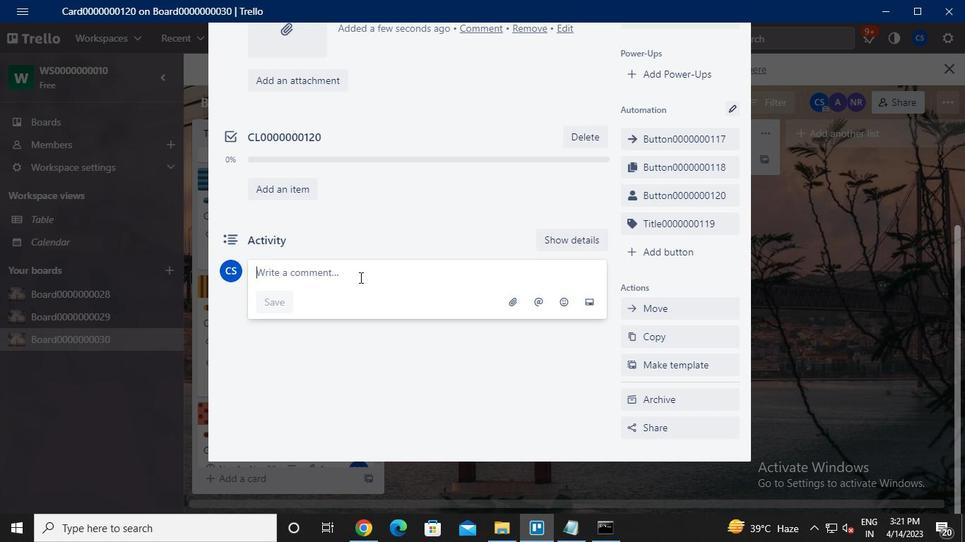 
Action: Keyboard <96>
Screenshot: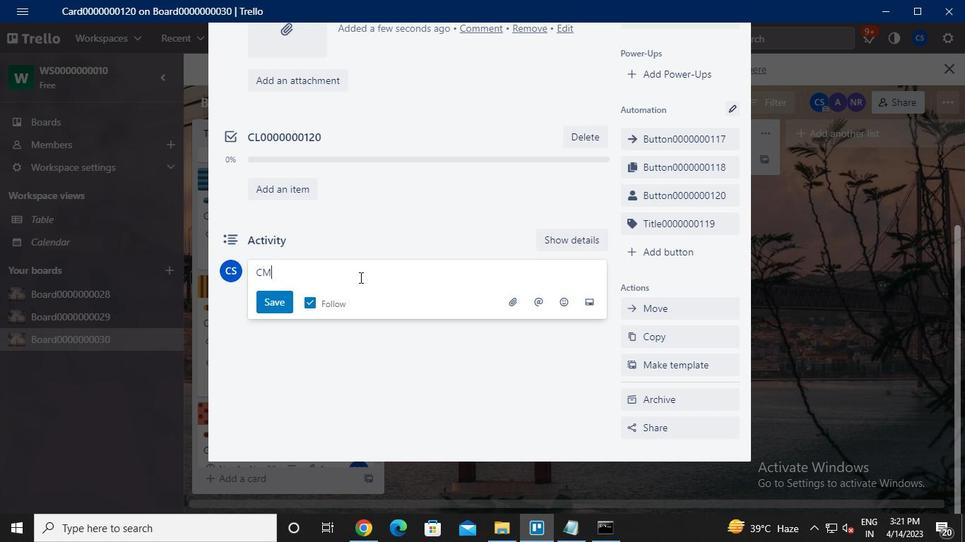 
Action: Keyboard <96>
Screenshot: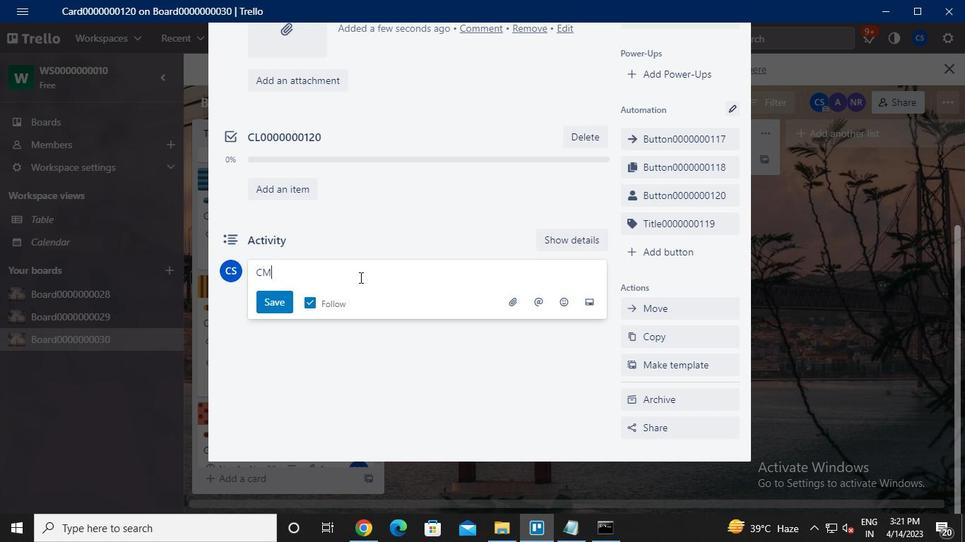 
Action: Keyboard <96>
Screenshot: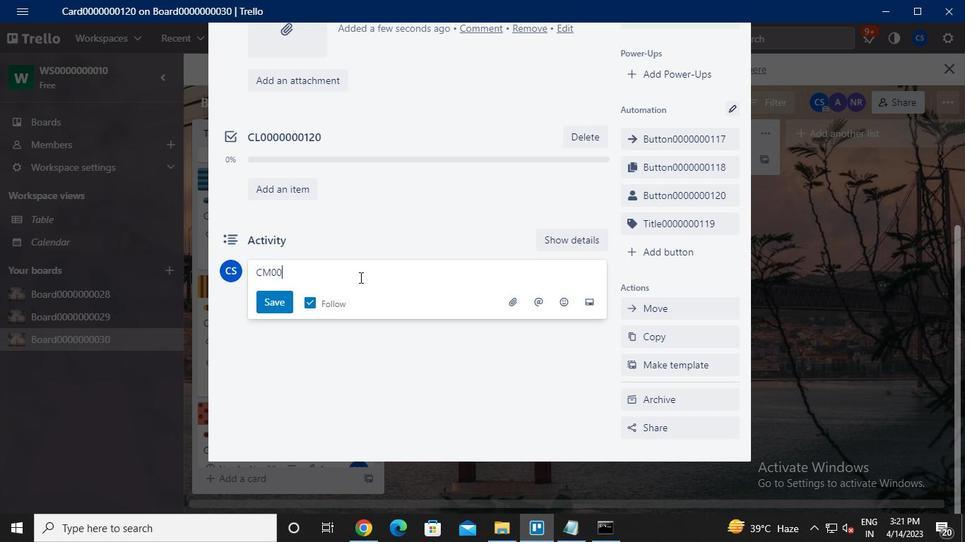 
Action: Keyboard <96>
Screenshot: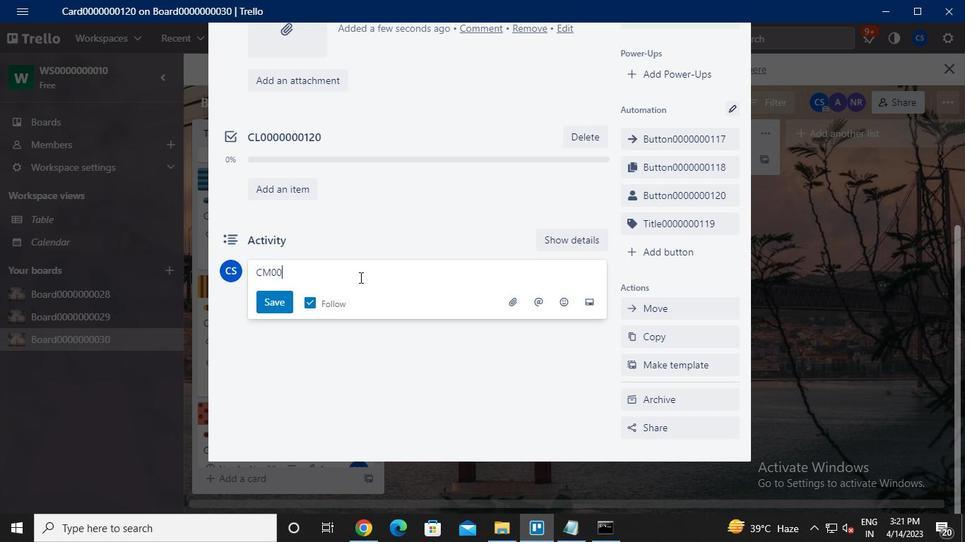 
Action: Keyboard <96>
Screenshot: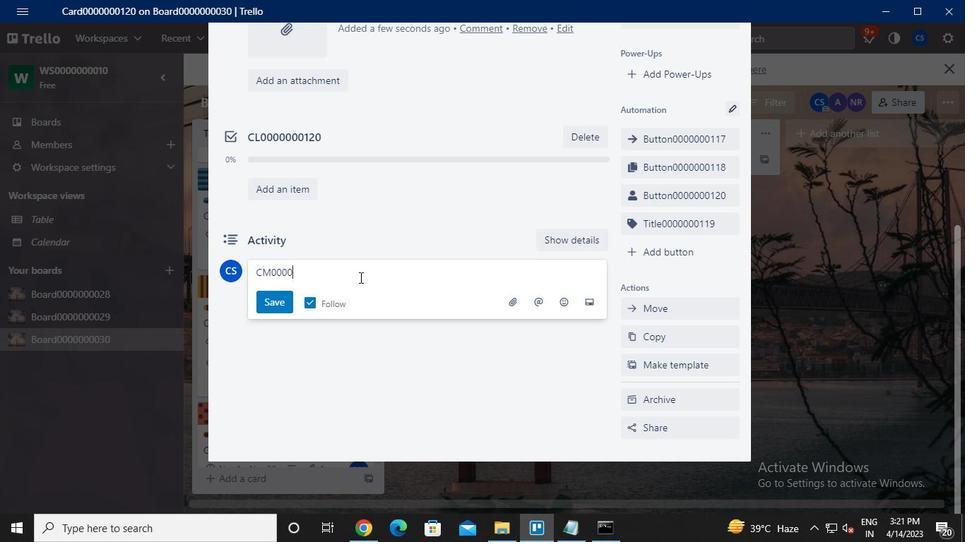 
Action: Keyboard <96>
Screenshot: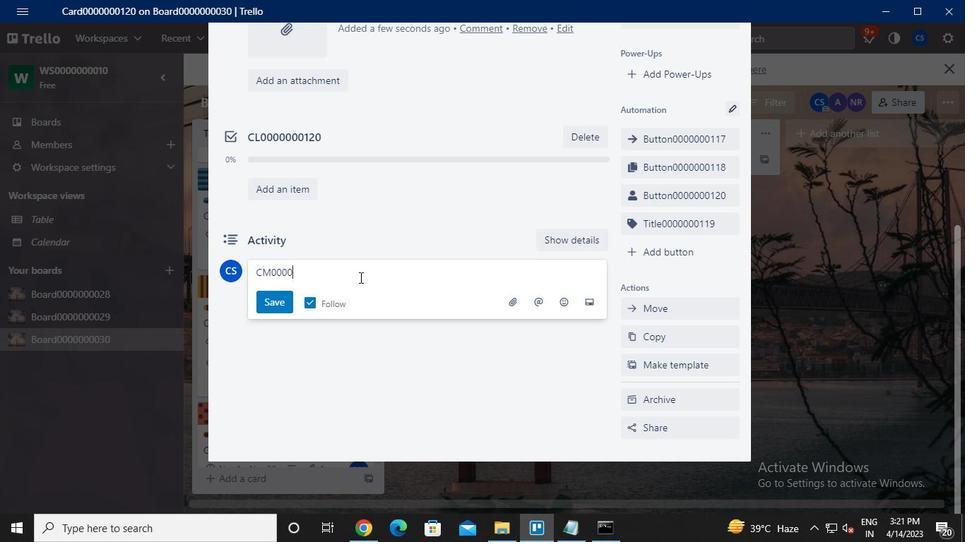 
Action: Keyboard <96>
Screenshot: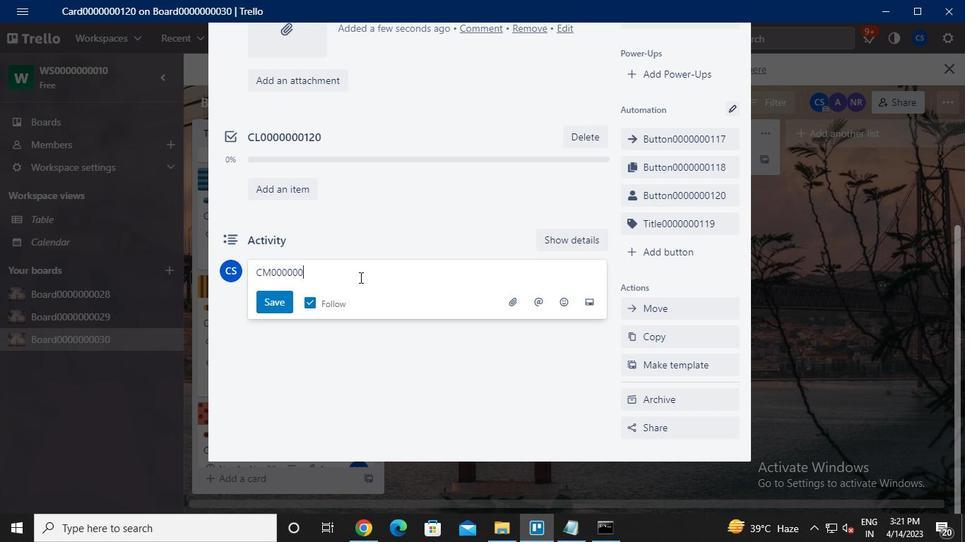 
Action: Keyboard <97>
Screenshot: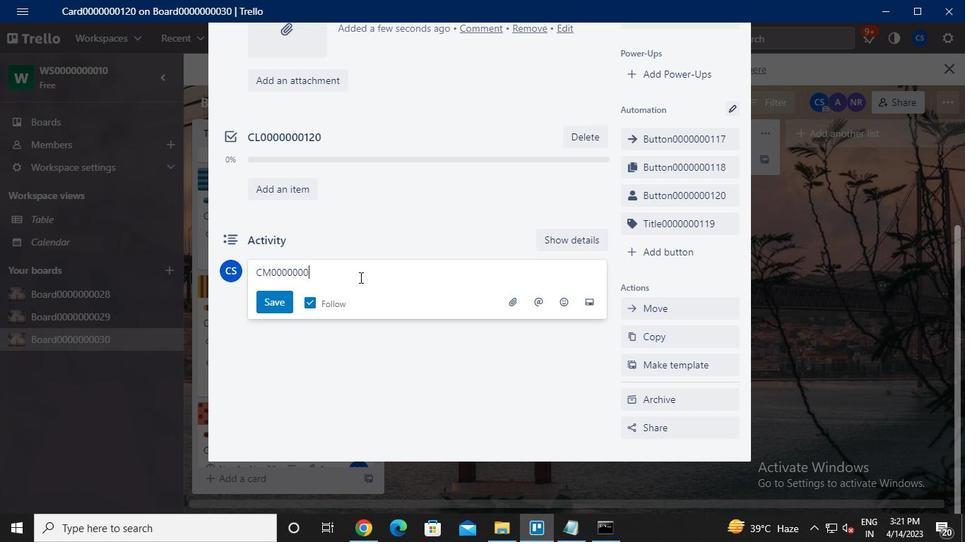 
Action: Keyboard <98>
Screenshot: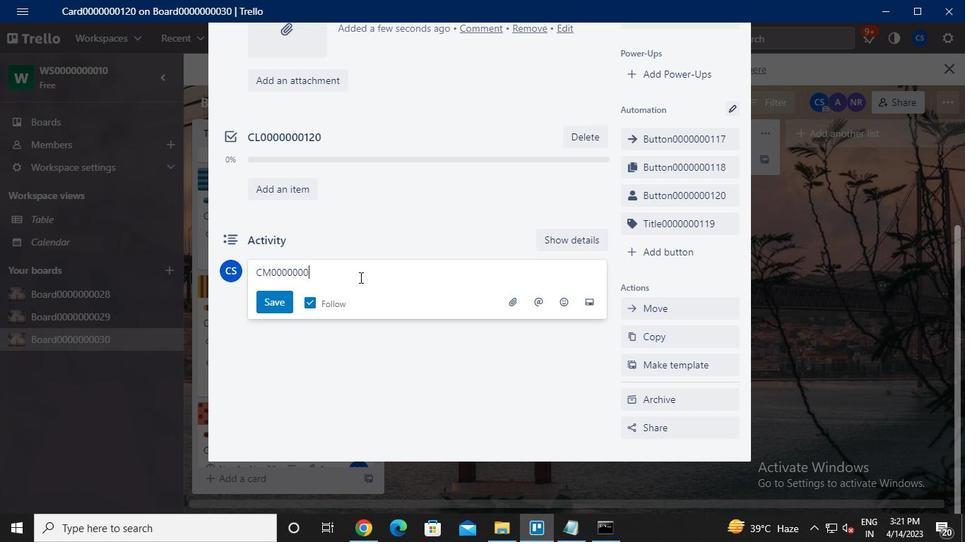 
Action: Keyboard <96>
Screenshot: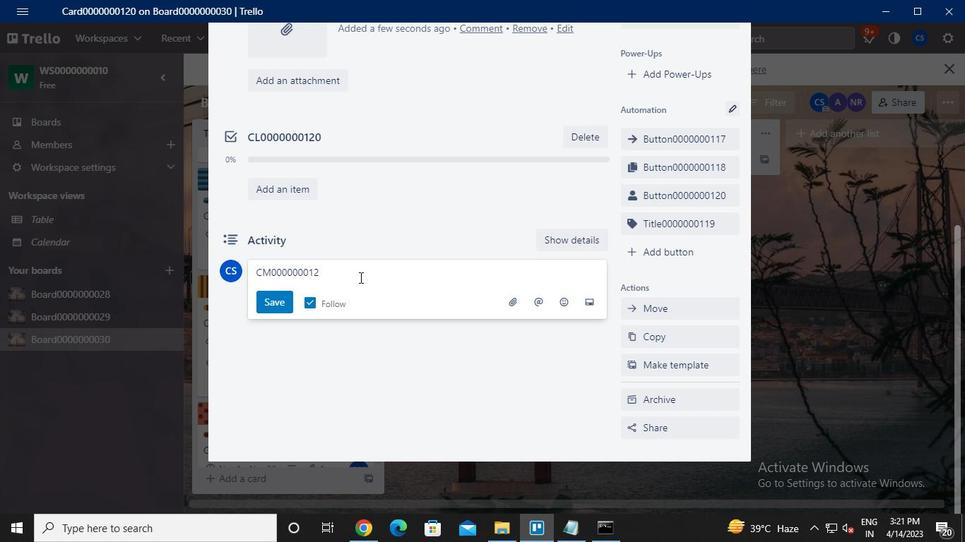 
Action: Mouse moved to (281, 300)
Screenshot: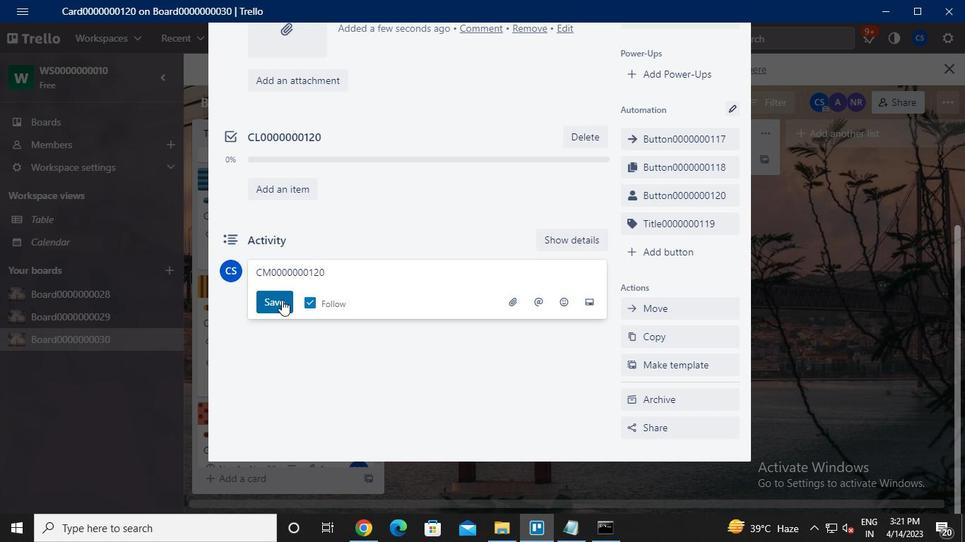 
Action: Mouse pressed left at (281, 300)
Screenshot: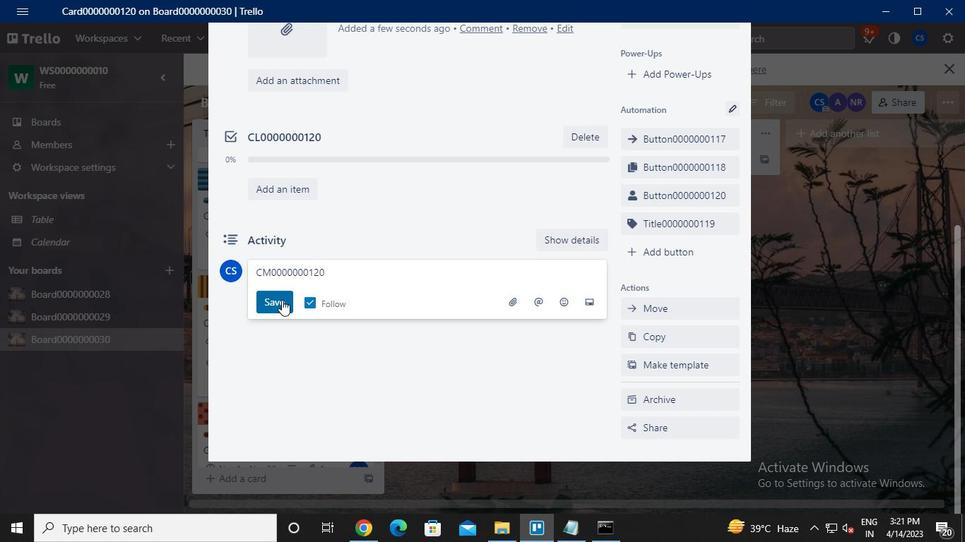 
Action: Mouse moved to (608, 534)
Screenshot: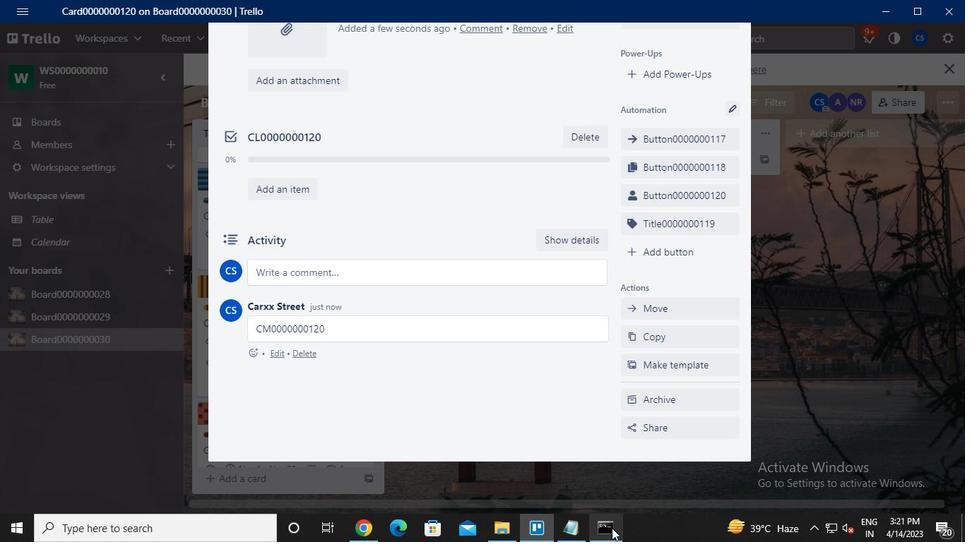 
Action: Mouse pressed left at (608, 534)
Screenshot: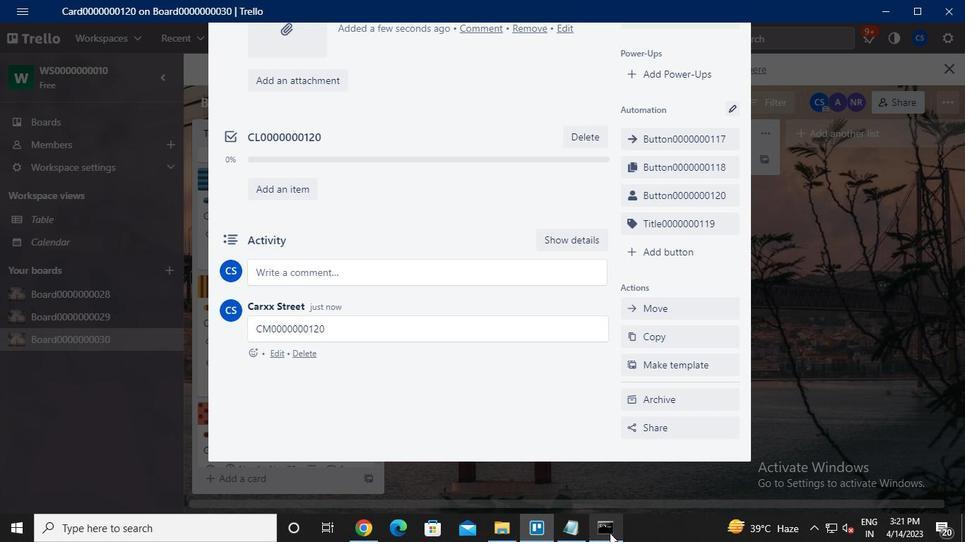 
Action: Mouse moved to (749, 89)
Screenshot: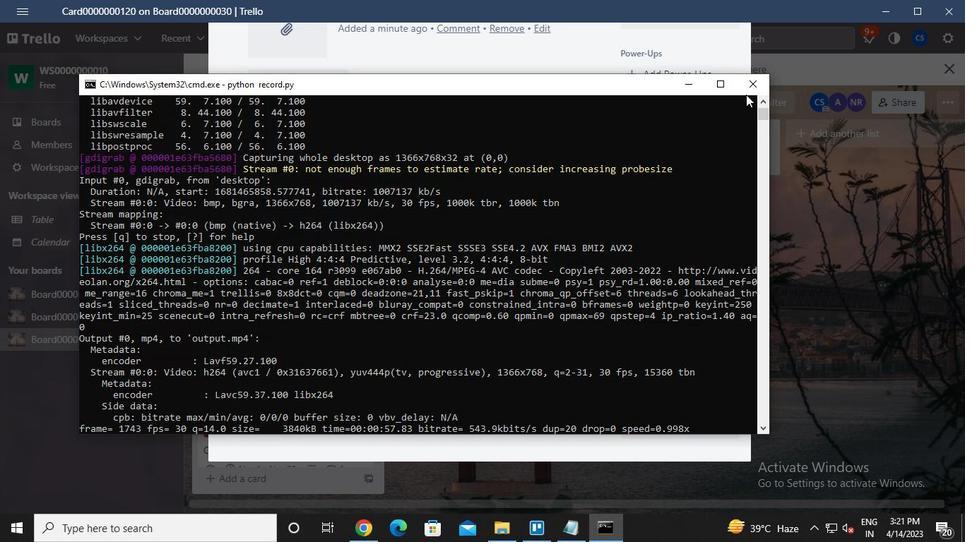 
Action: Mouse pressed left at (749, 89)
Screenshot: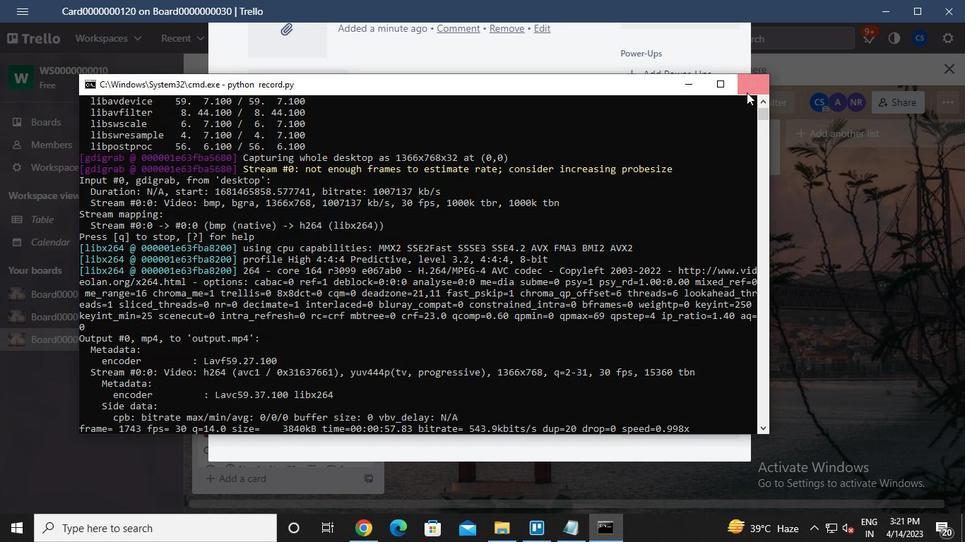 
